 Task: Look for space in Spárti, Greece from 7th July, 2023 to 15th July, 2023 for 6 adults in price range Rs.15000 to Rs.20000. Place can be entire place with 3 bedrooms having 3 beds and 3 bathrooms. Property type can be house, flat, hotel. Amenities needed are: washing machine. Booking option can be shelf check-in. Required host language is English.
Action: Mouse moved to (506, 69)
Screenshot: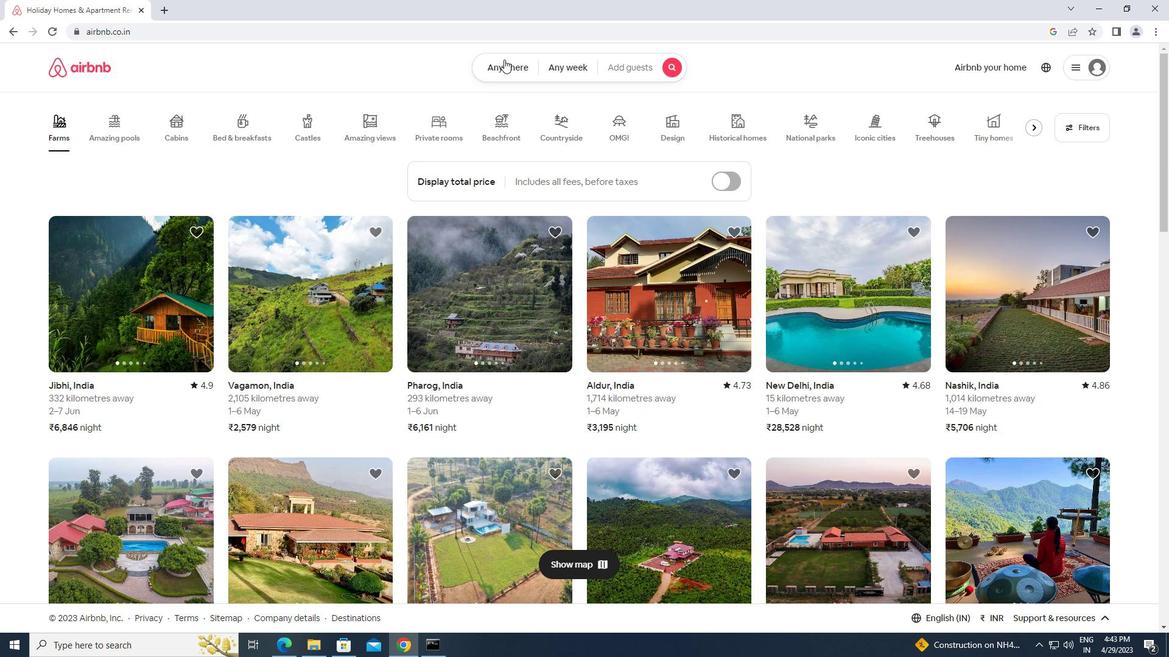 
Action: Mouse pressed left at (506, 69)
Screenshot: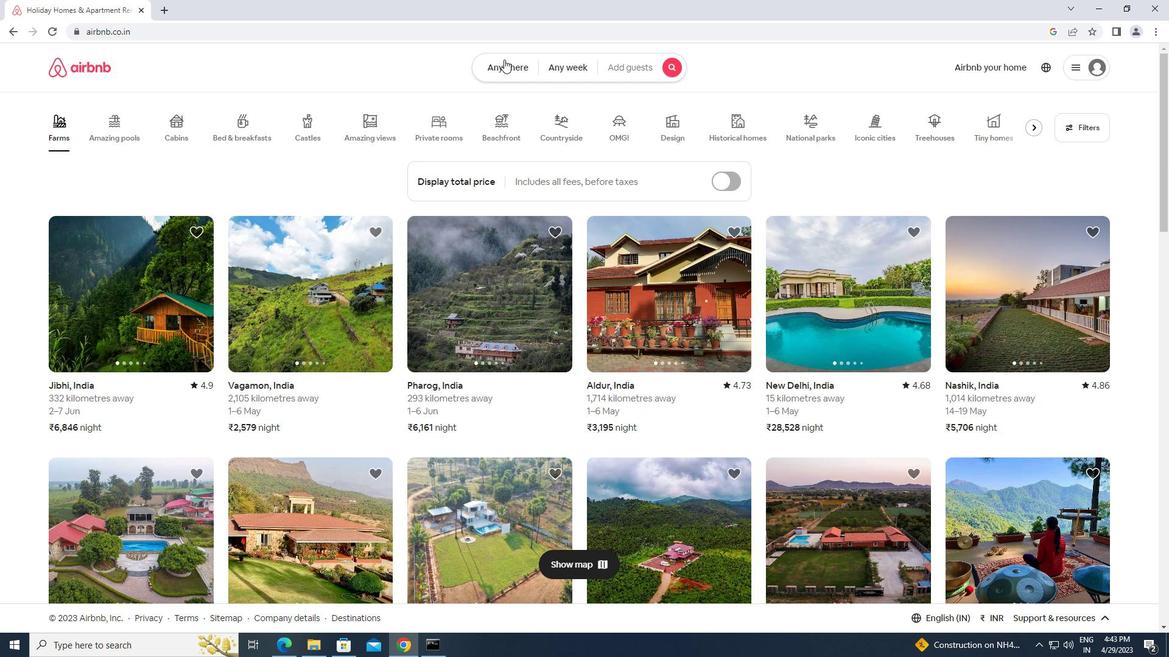 
Action: Mouse moved to (418, 110)
Screenshot: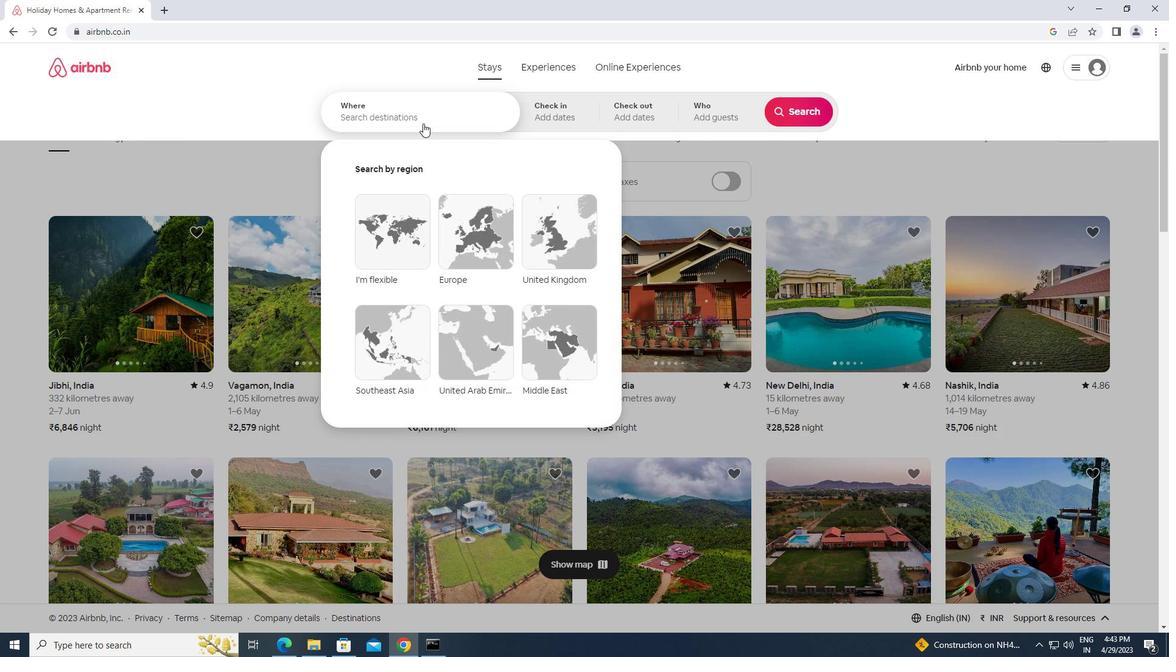 
Action: Mouse pressed left at (418, 110)
Screenshot: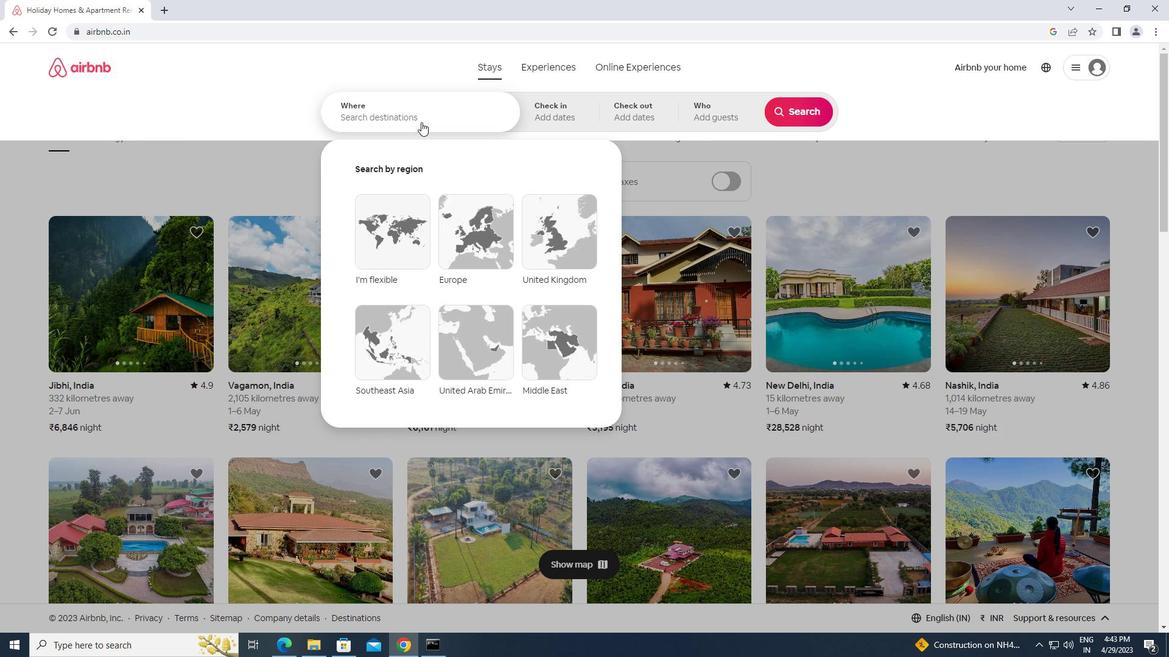 
Action: Key pressed <Key.caps_lock>s<Key.caps_lock>parti,<Key.space><Key.caps_lock>g<Key.caps_lock>reece<Key.enter>
Screenshot: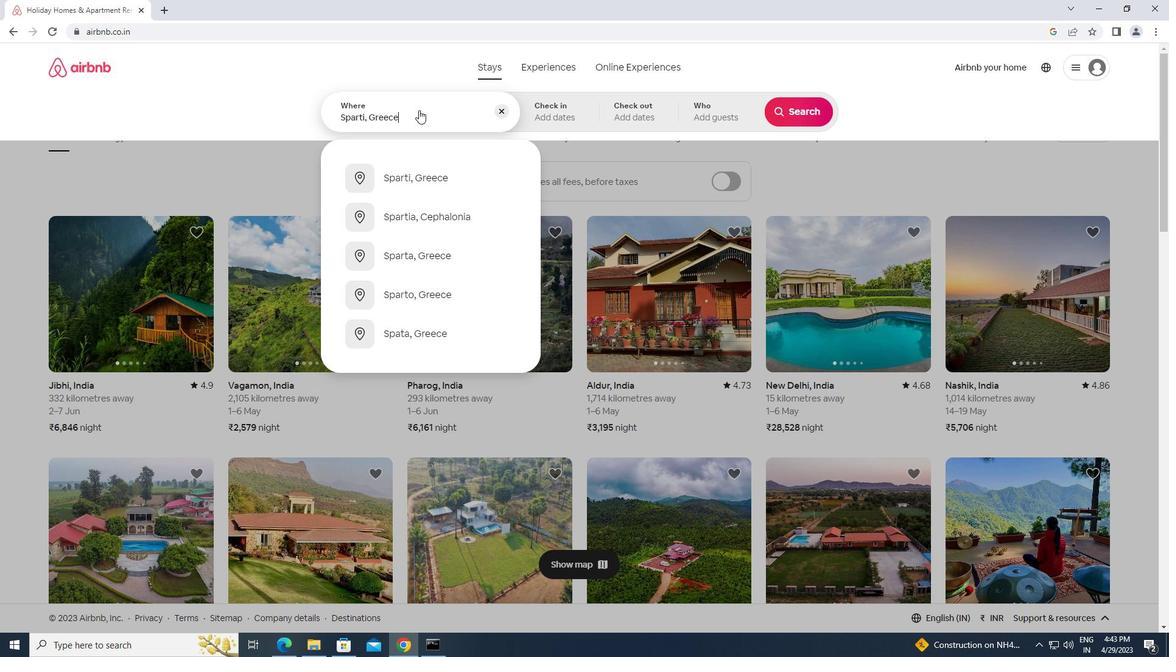 
Action: Mouse moved to (794, 211)
Screenshot: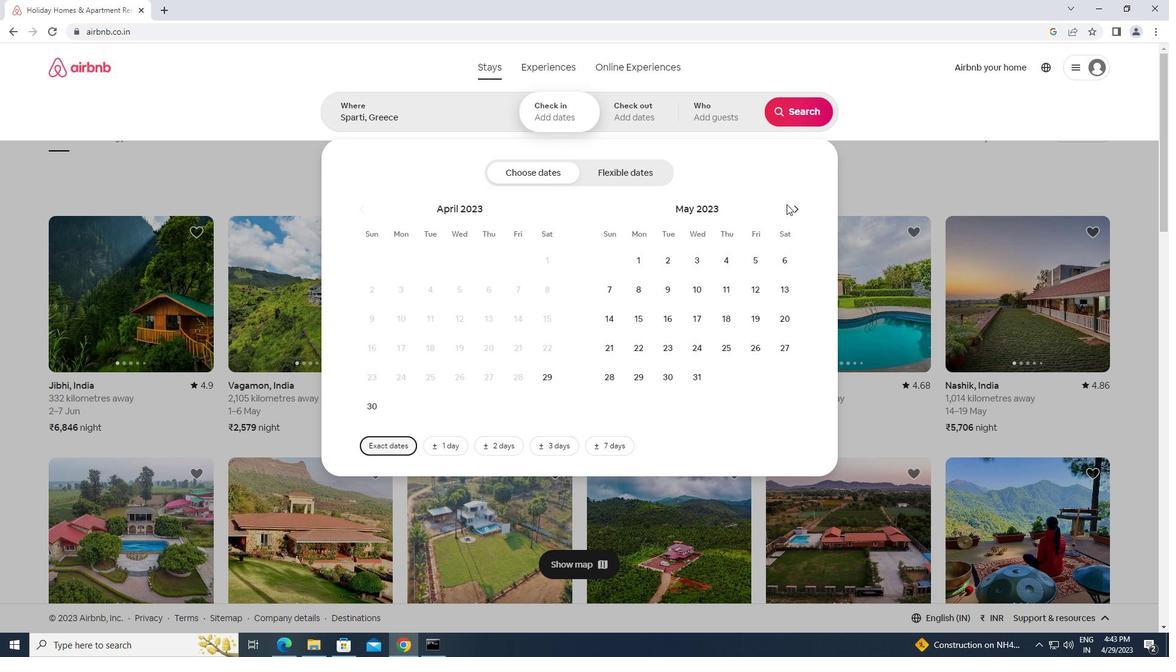 
Action: Mouse pressed left at (794, 211)
Screenshot: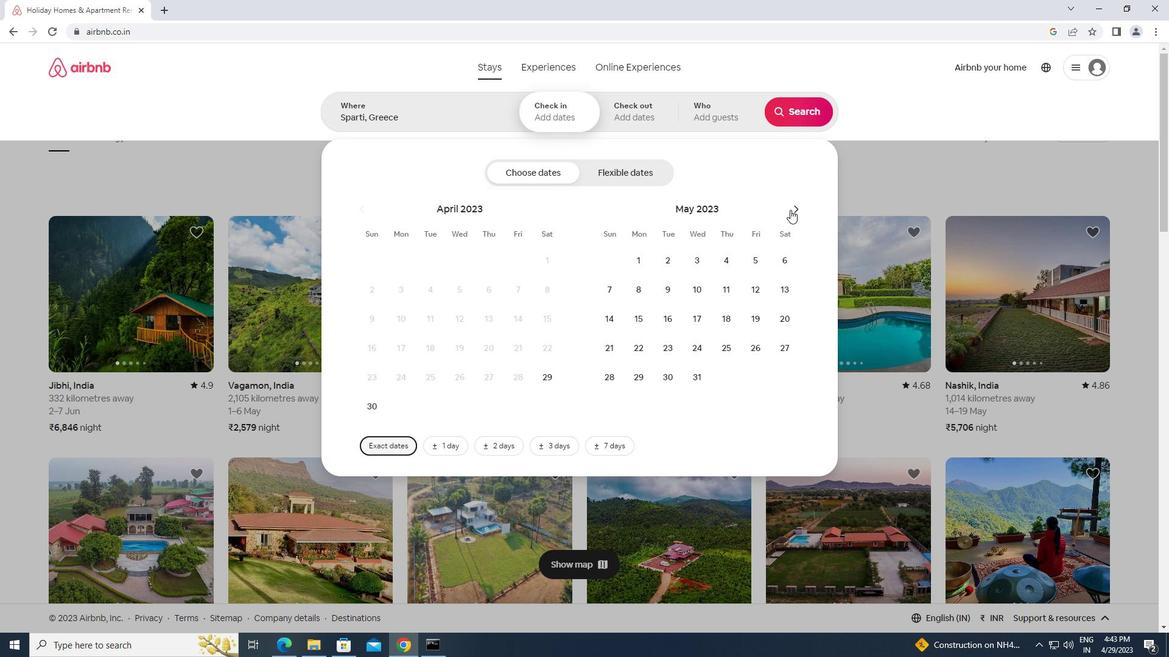 
Action: Mouse pressed left at (794, 211)
Screenshot: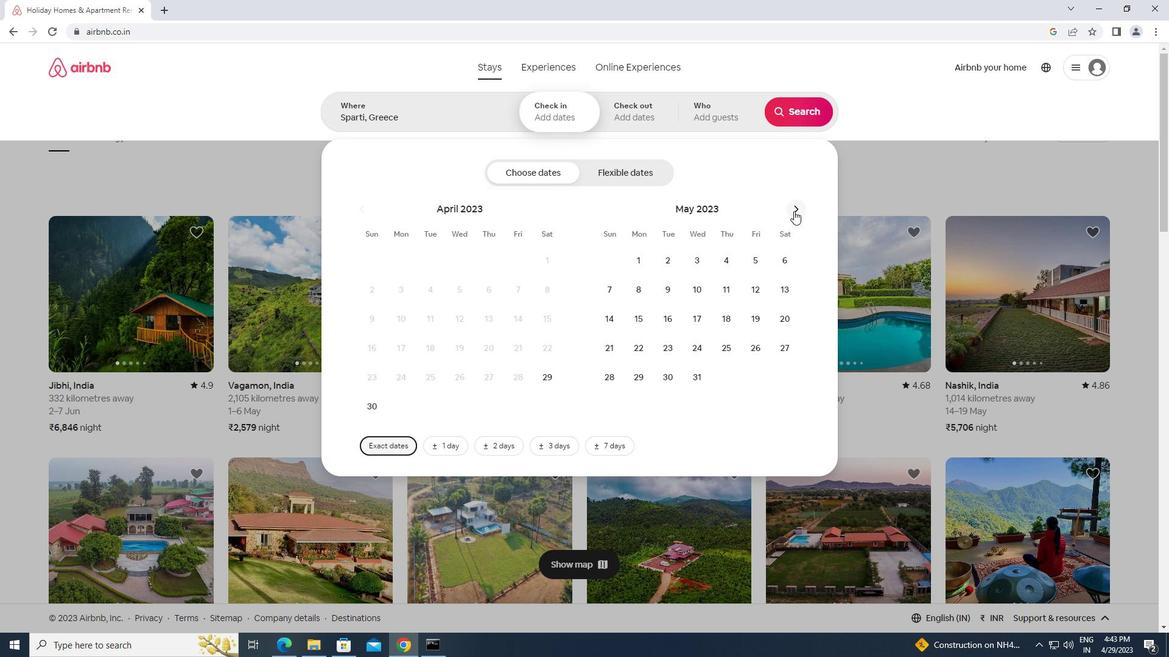 
Action: Mouse pressed left at (794, 211)
Screenshot: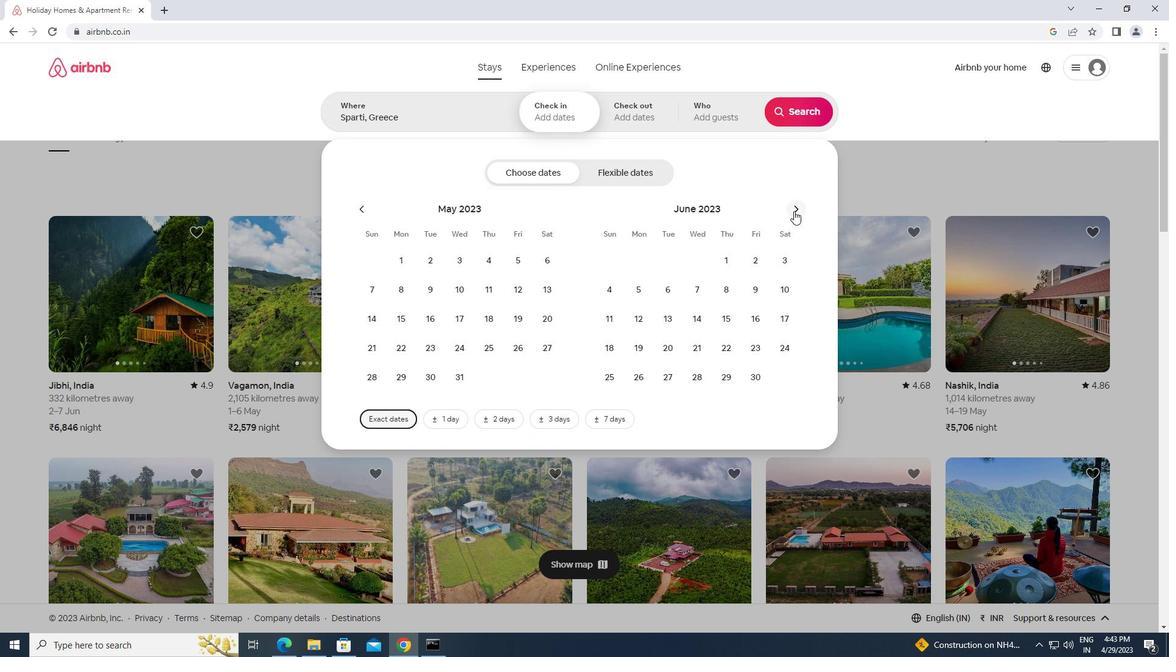 
Action: Mouse moved to (746, 291)
Screenshot: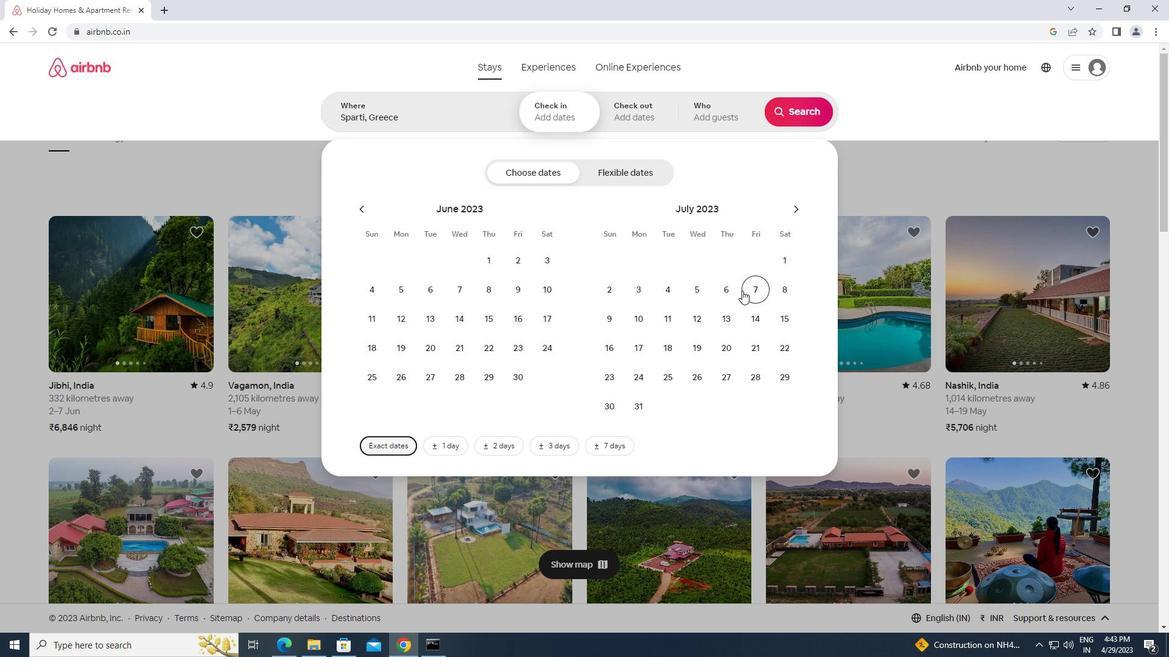 
Action: Mouse pressed left at (746, 291)
Screenshot: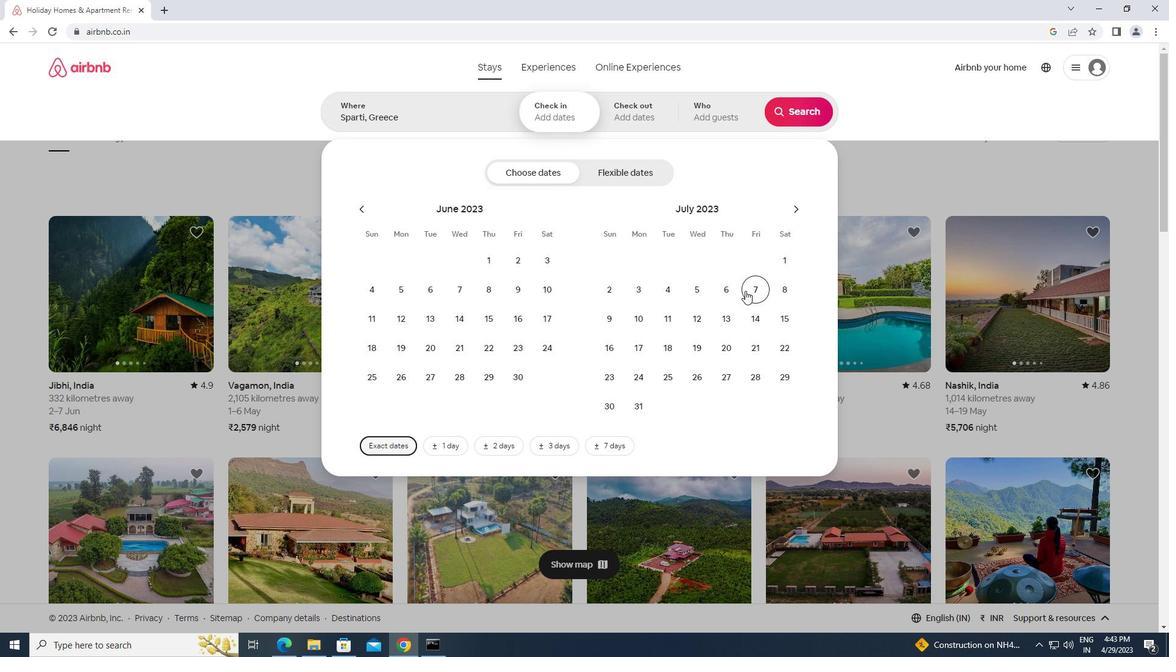 
Action: Mouse moved to (783, 320)
Screenshot: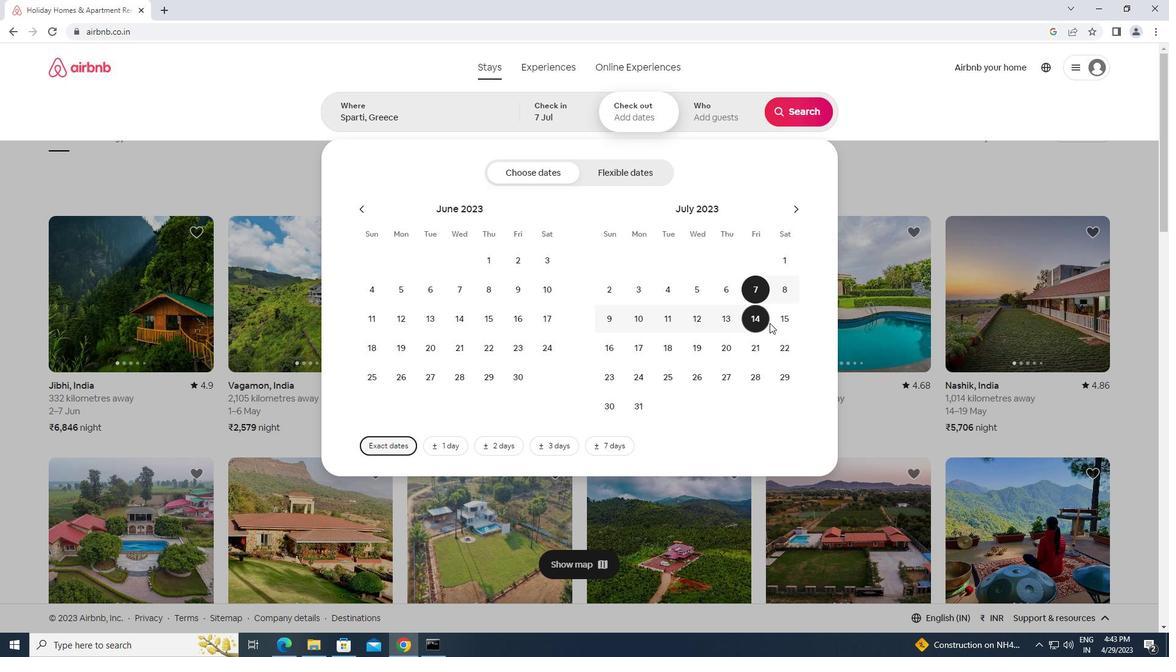 
Action: Mouse pressed left at (783, 320)
Screenshot: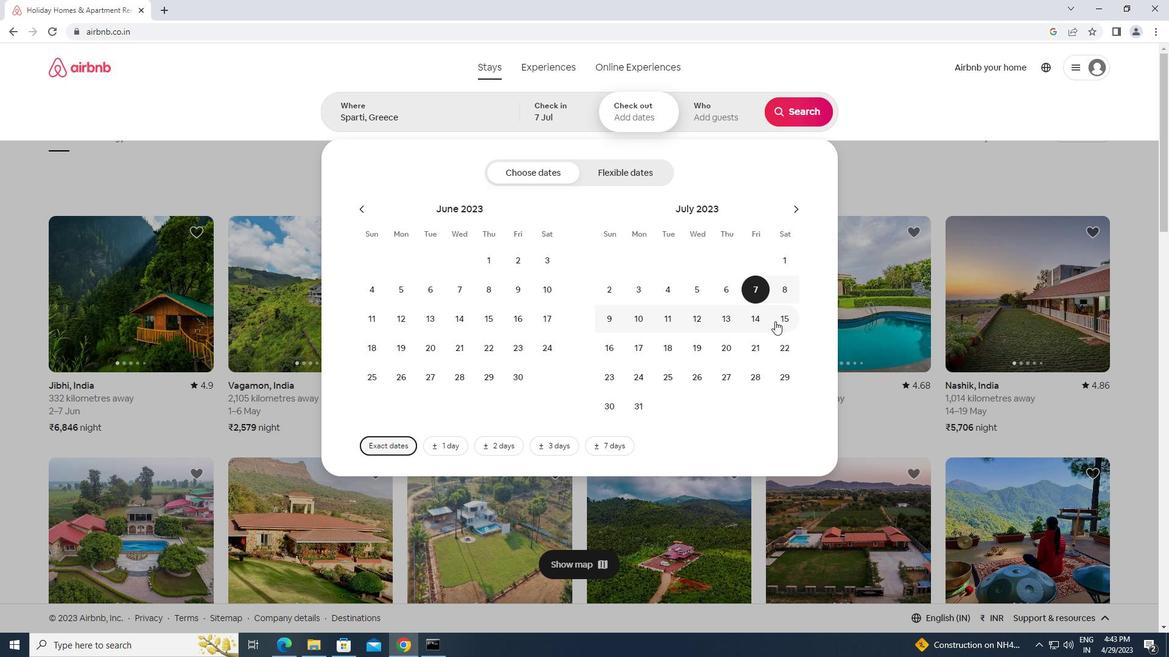 
Action: Mouse moved to (725, 115)
Screenshot: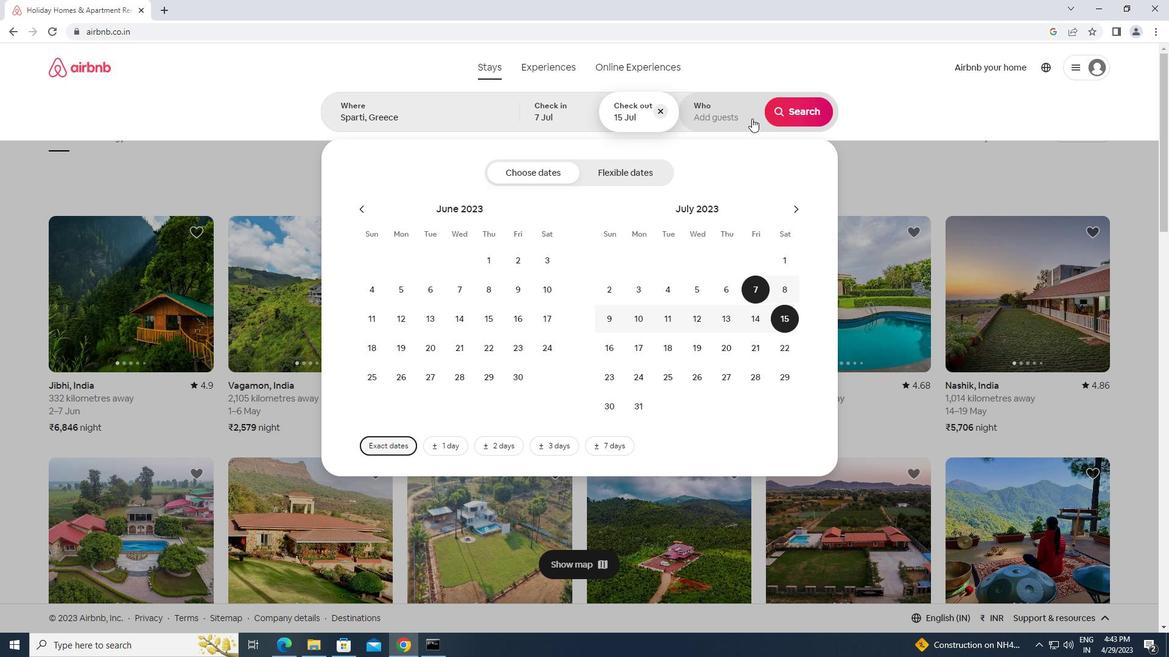 
Action: Mouse pressed left at (725, 115)
Screenshot: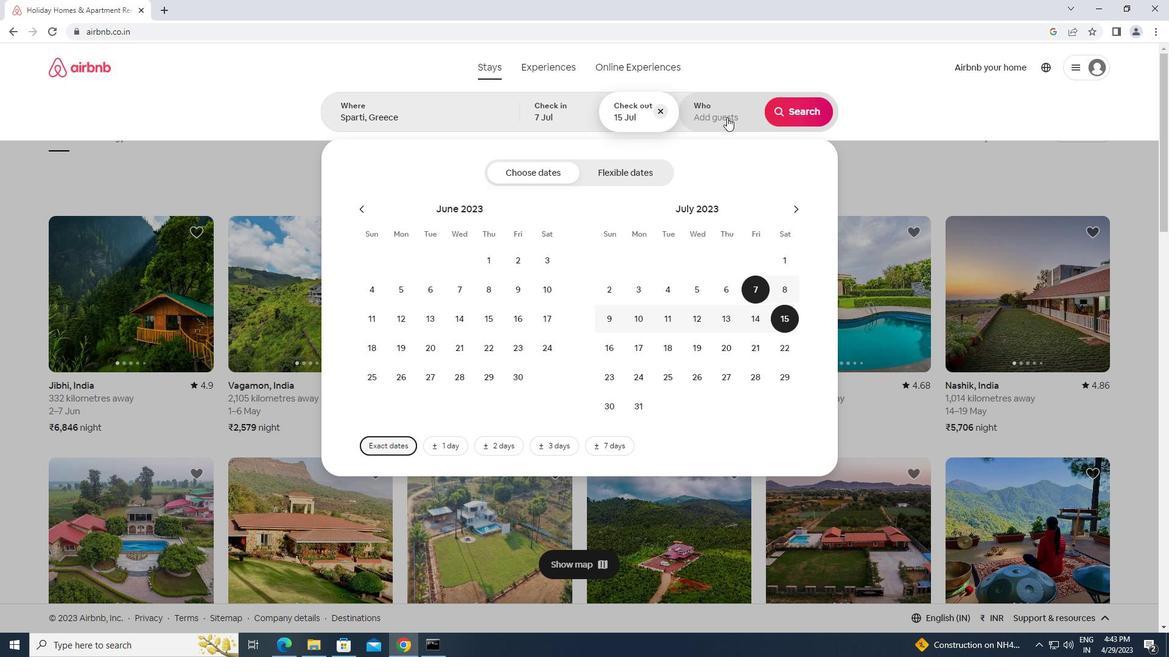 
Action: Mouse moved to (805, 174)
Screenshot: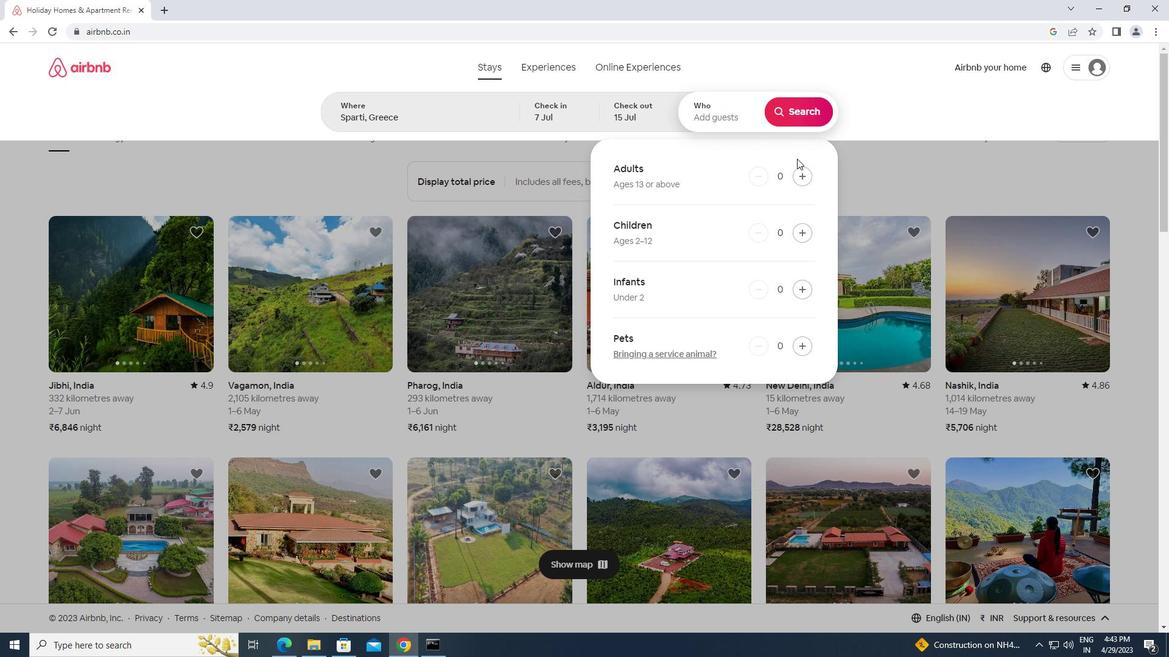 
Action: Mouse pressed left at (805, 174)
Screenshot: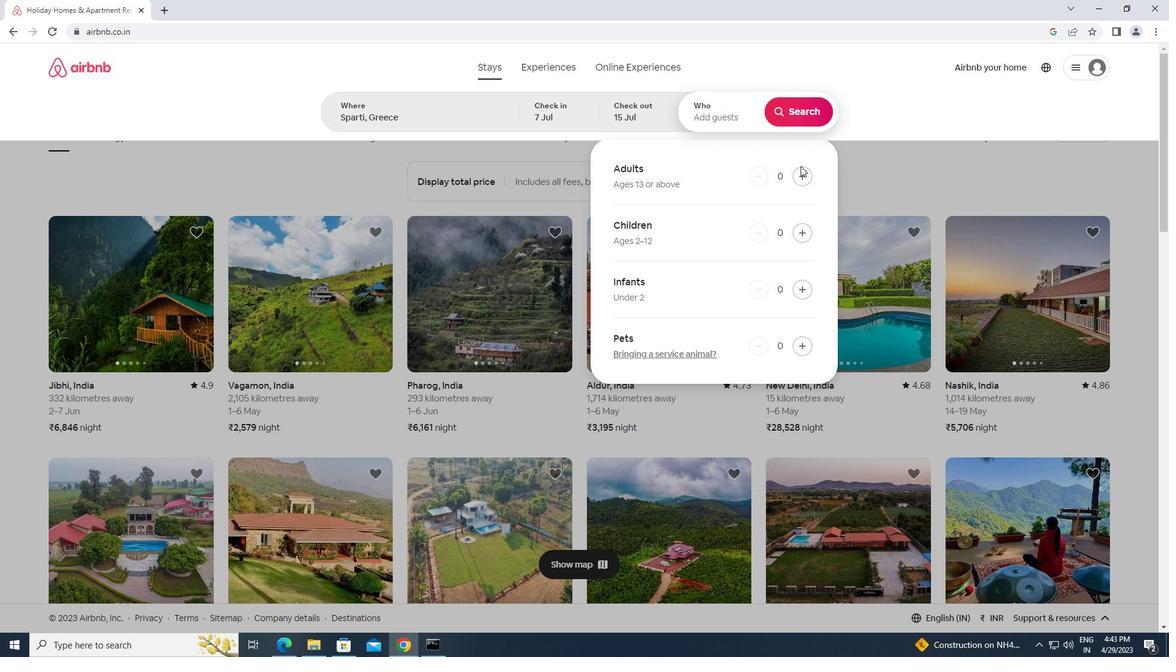 
Action: Mouse pressed left at (805, 174)
Screenshot: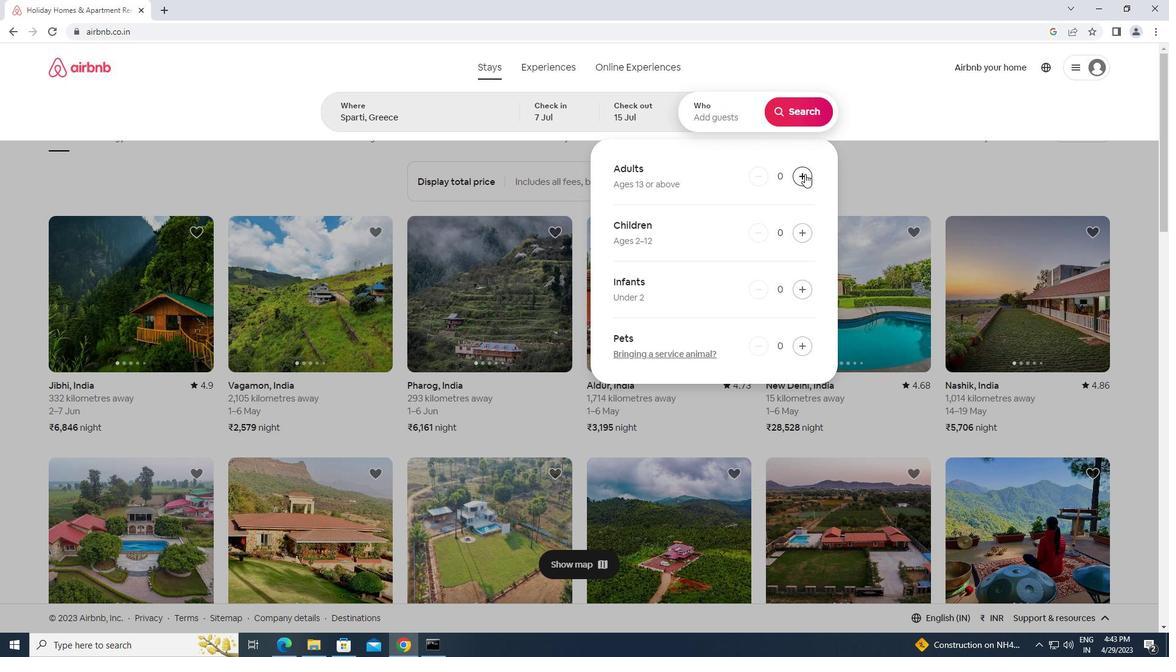 
Action: Mouse pressed left at (805, 174)
Screenshot: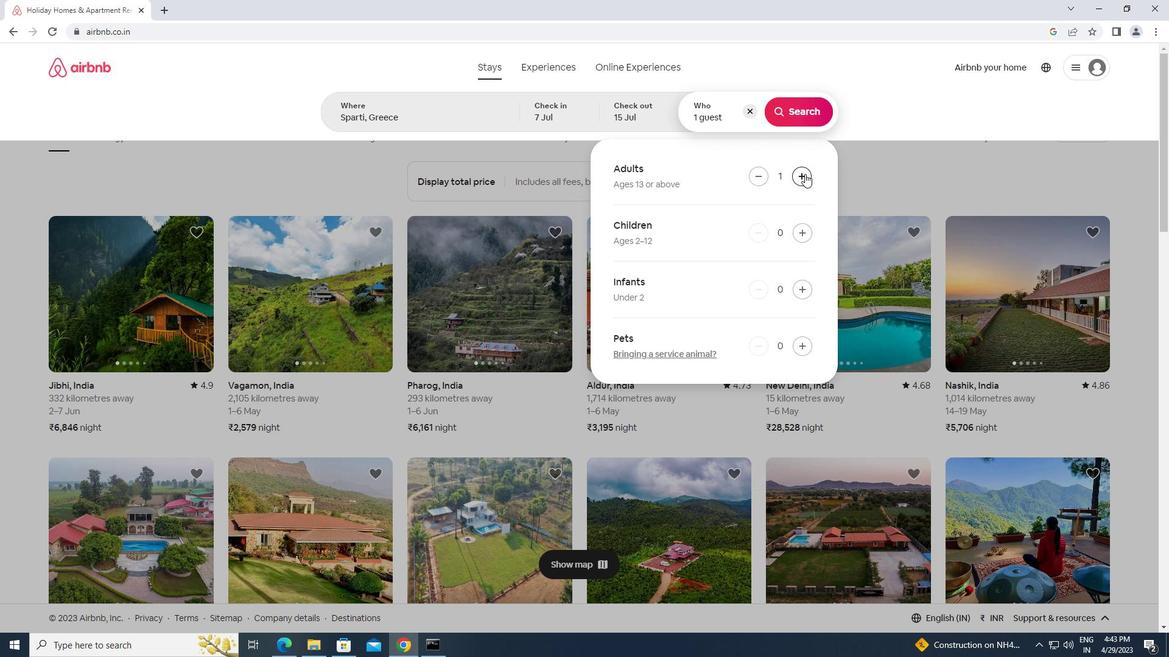 
Action: Mouse pressed left at (805, 174)
Screenshot: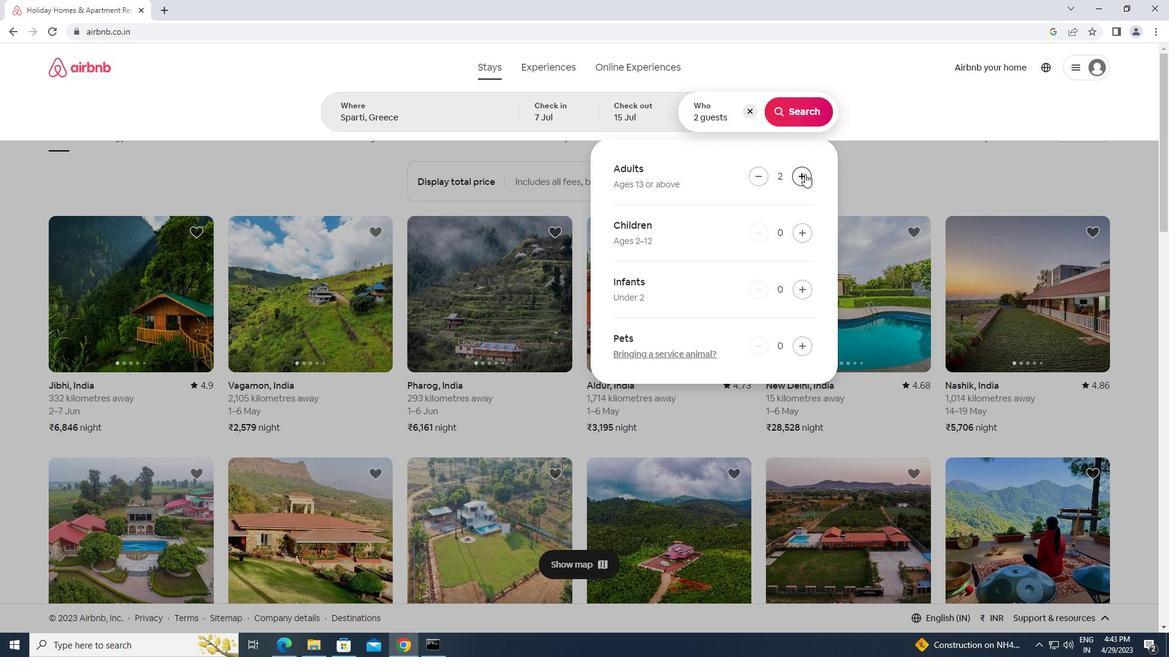 
Action: Mouse pressed left at (805, 174)
Screenshot: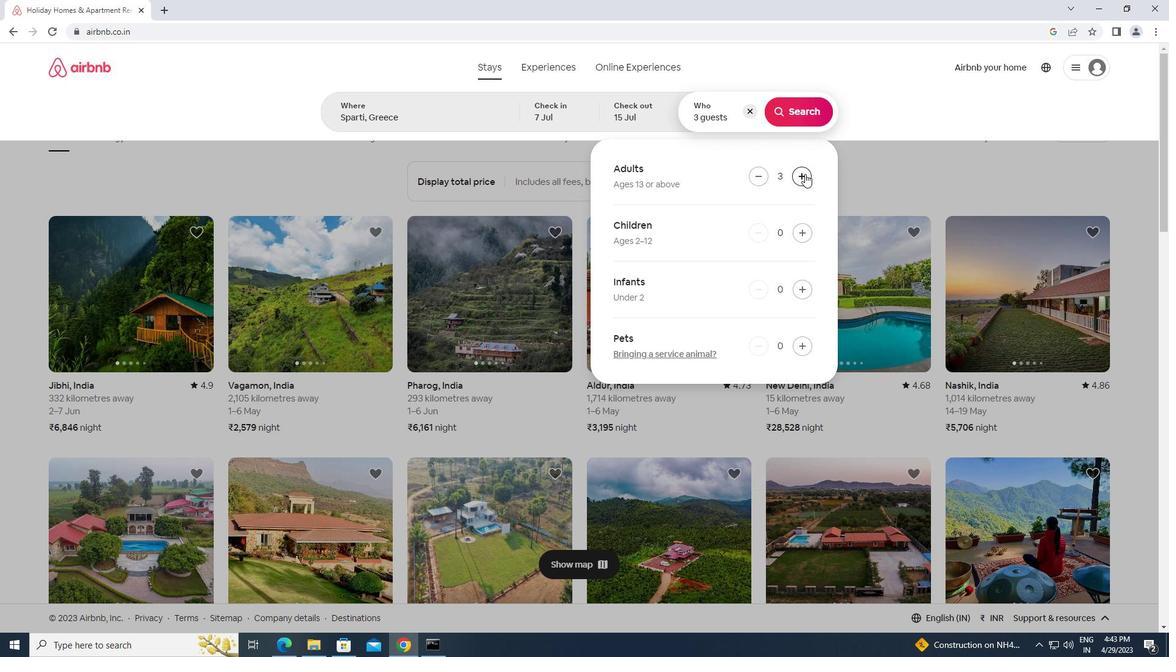 
Action: Mouse pressed left at (805, 174)
Screenshot: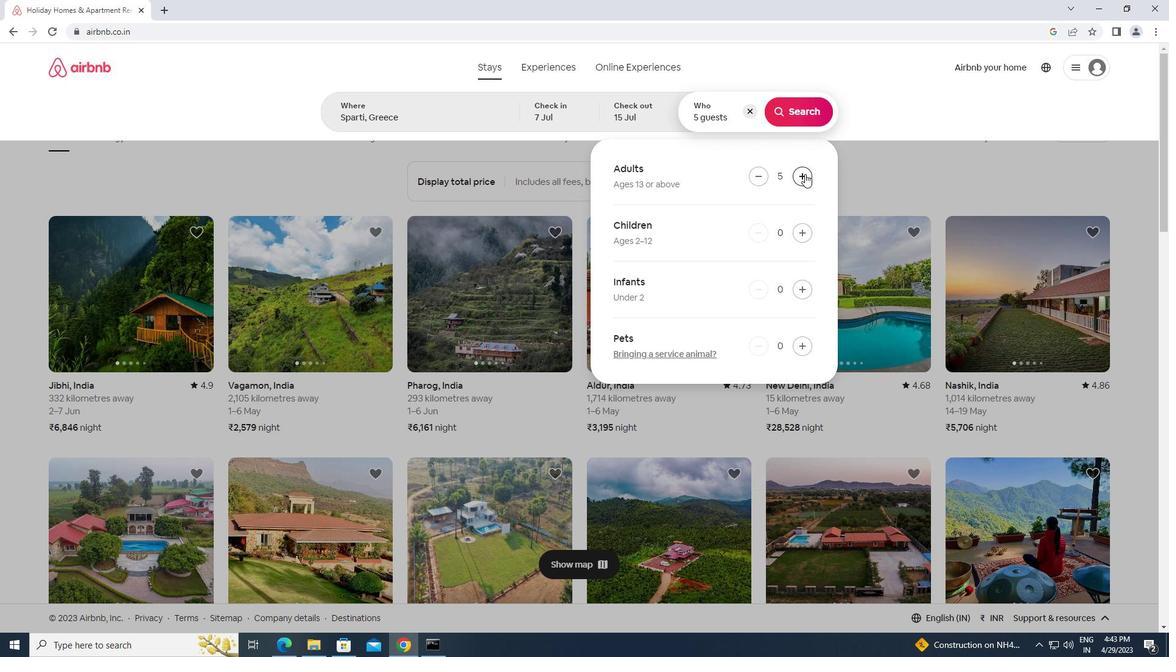 
Action: Mouse moved to (803, 119)
Screenshot: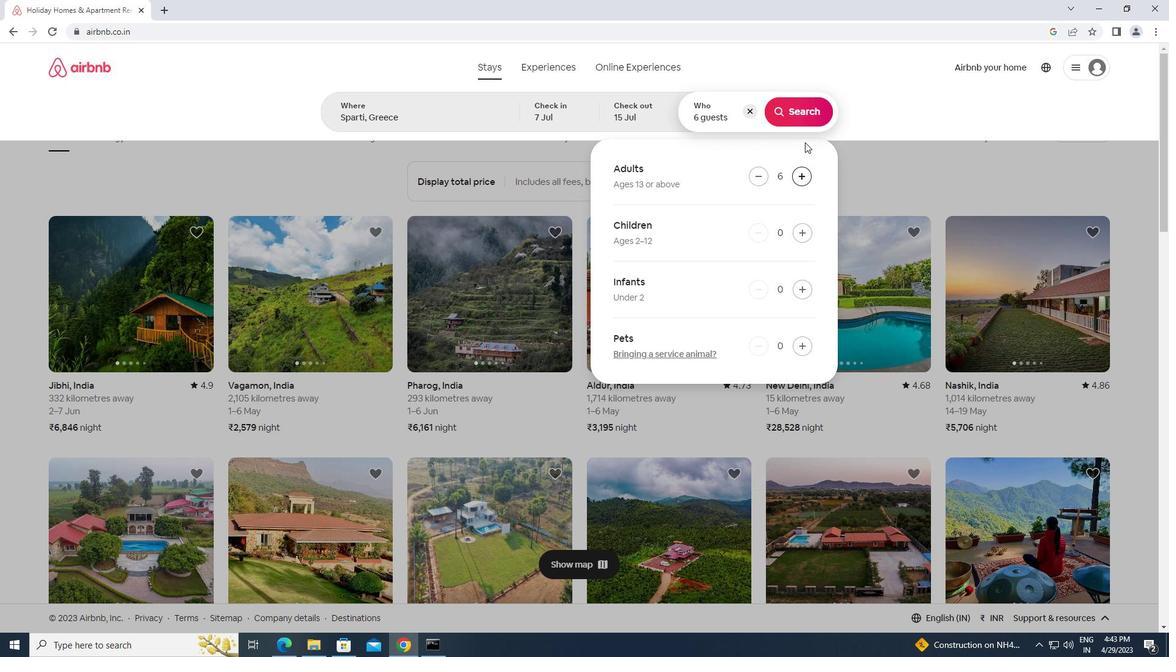 
Action: Mouse pressed left at (803, 119)
Screenshot: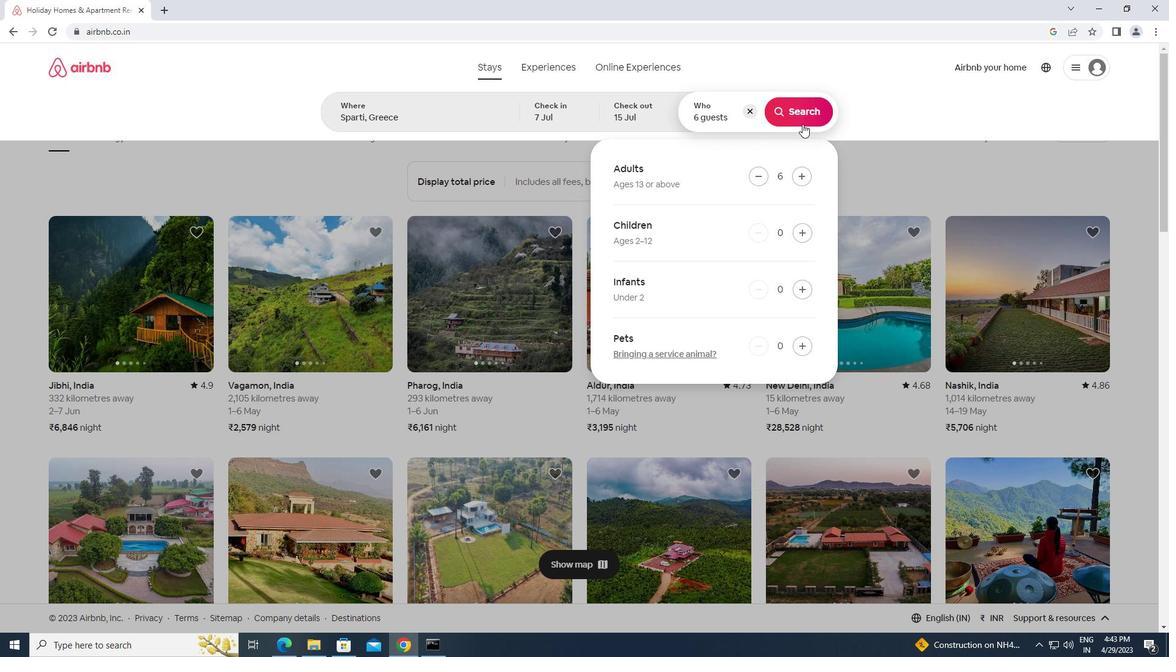 
Action: Mouse moved to (1109, 104)
Screenshot: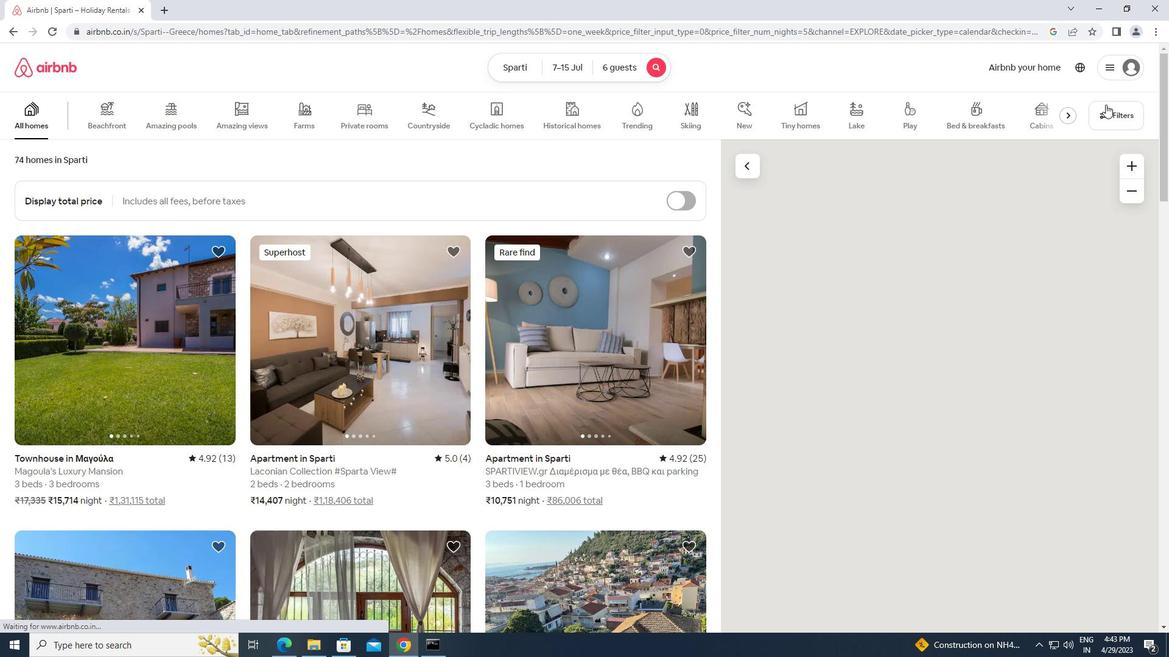 
Action: Mouse pressed left at (1109, 104)
Screenshot: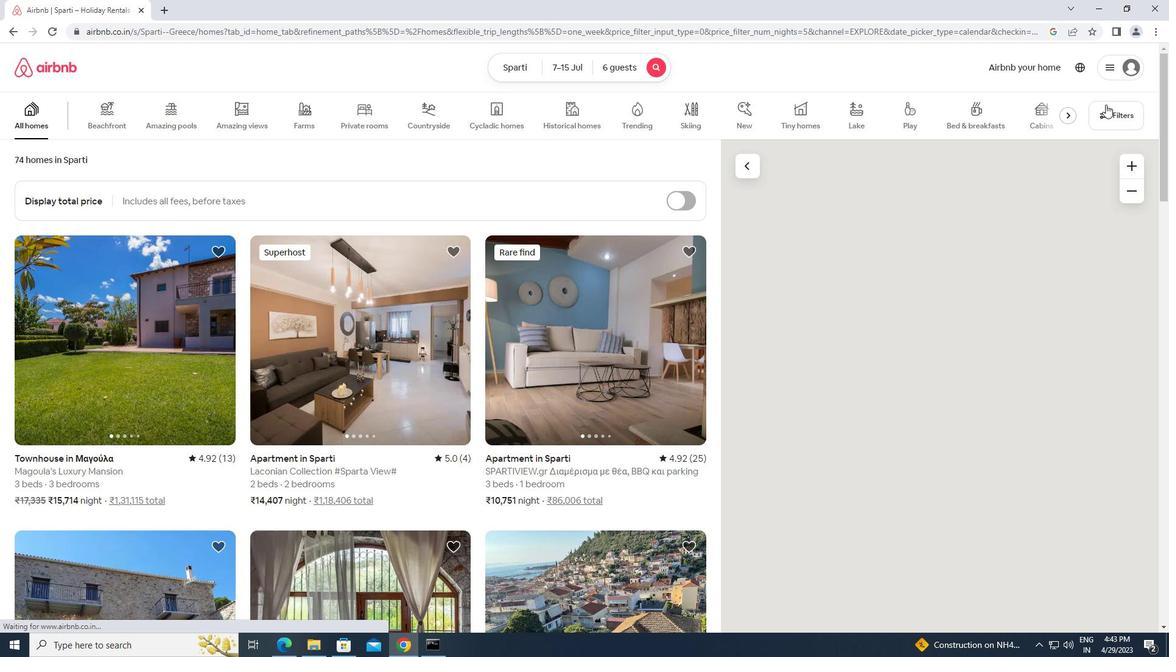 
Action: Mouse moved to (428, 265)
Screenshot: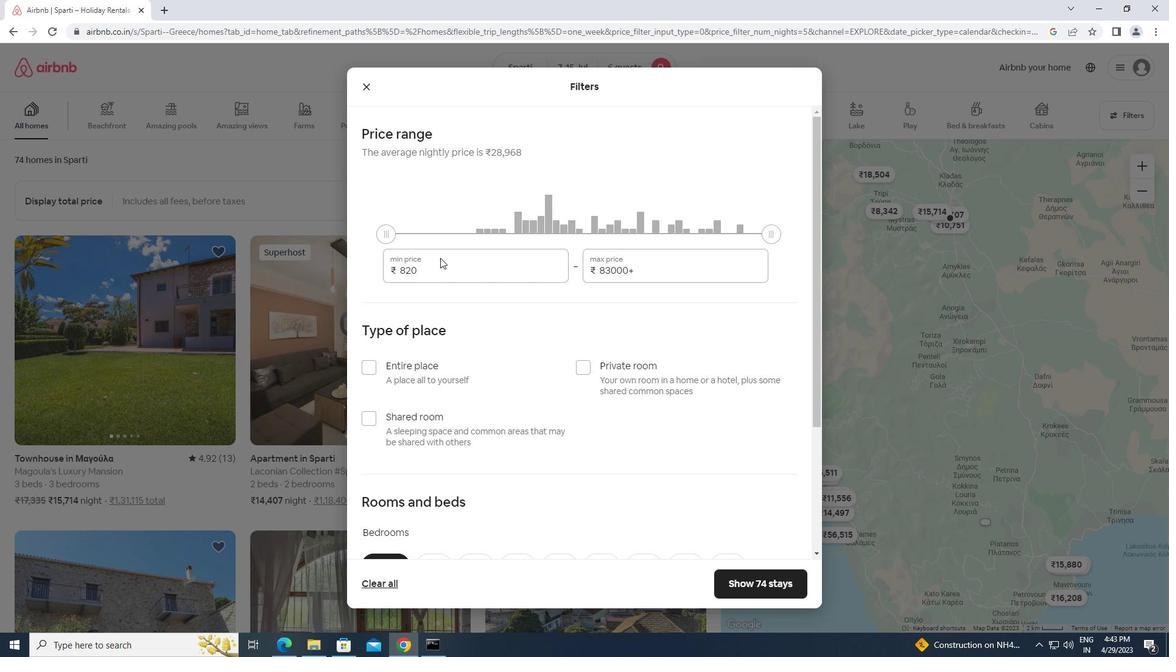 
Action: Mouse pressed left at (428, 265)
Screenshot: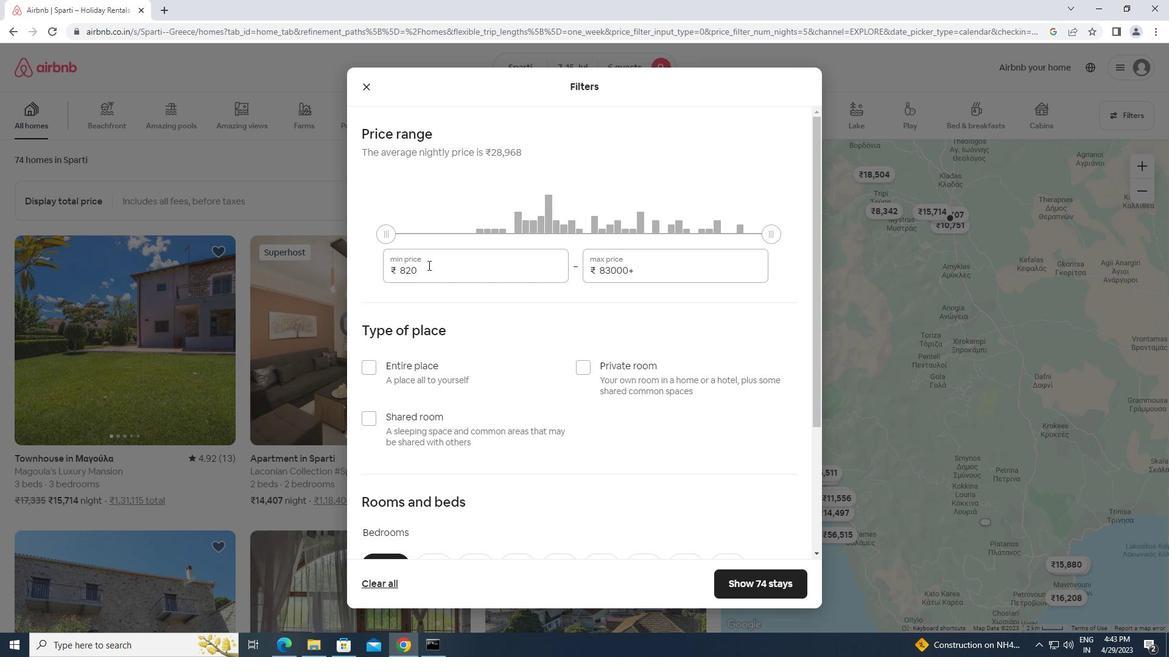 
Action: Mouse moved to (383, 270)
Screenshot: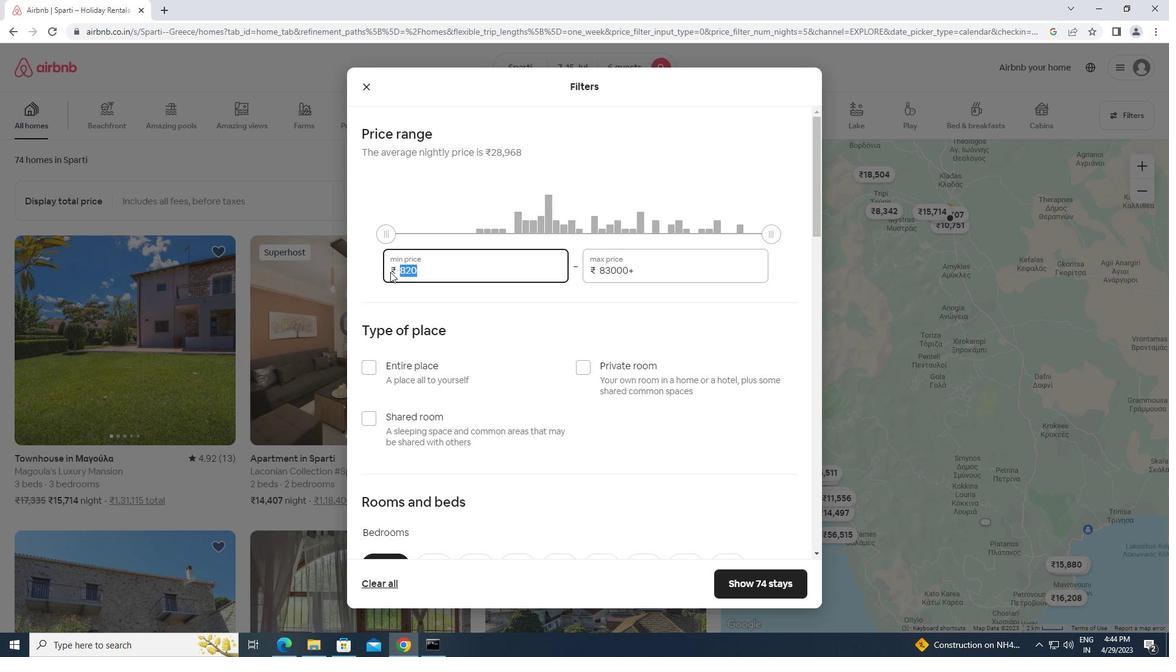 
Action: Key pressed 1500<Key.backspace><Key.backspace><Key.backspace><Key.backspace><Key.backspace><Key.backspace><Key.backspace><Key.backspace><Key.backspace><Key.backspace><Key.backspace><Key.backspace><Key.backspace><Key.backspace>15000<Key.tab><Key.backspace><Key.backspace><Key.backspace><Key.backspace><Key.backspace><Key.backspace><Key.backspace><Key.backspace><Key.backspace><Key.backspace><Key.backspace><Key.backspace><Key.backspace><Key.backspace><Key.backspace><Key.backspace><Key.backspace><Key.backspace><Key.backspace><Key.backspace>20000
Screenshot: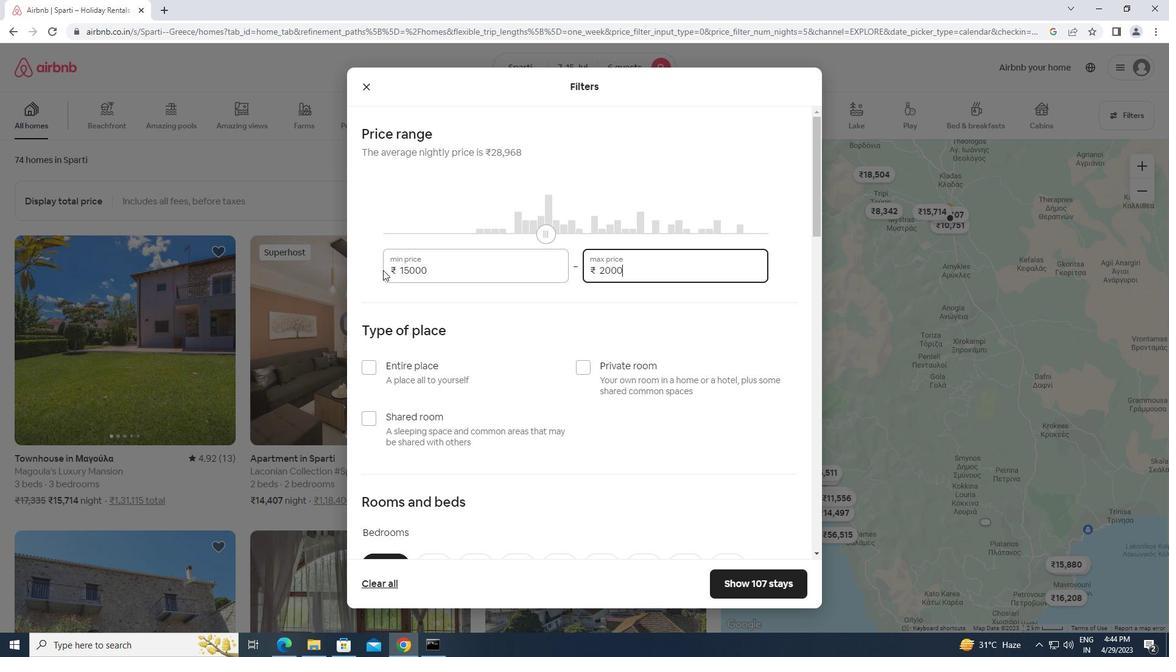 
Action: Mouse moved to (367, 364)
Screenshot: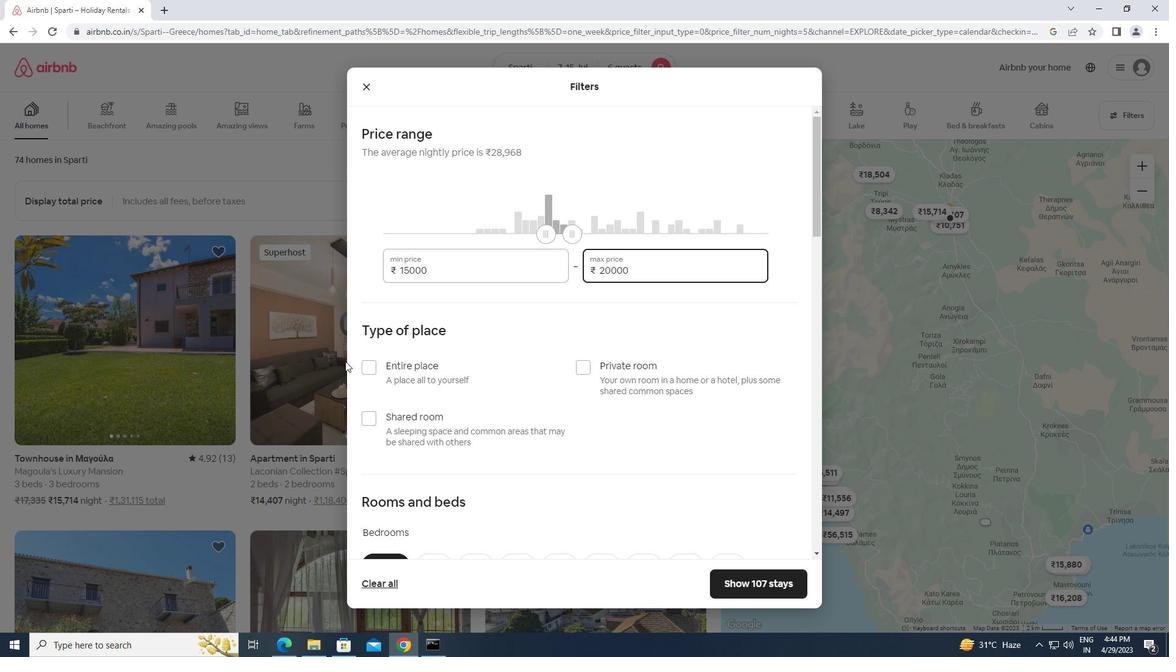 
Action: Mouse pressed left at (367, 364)
Screenshot: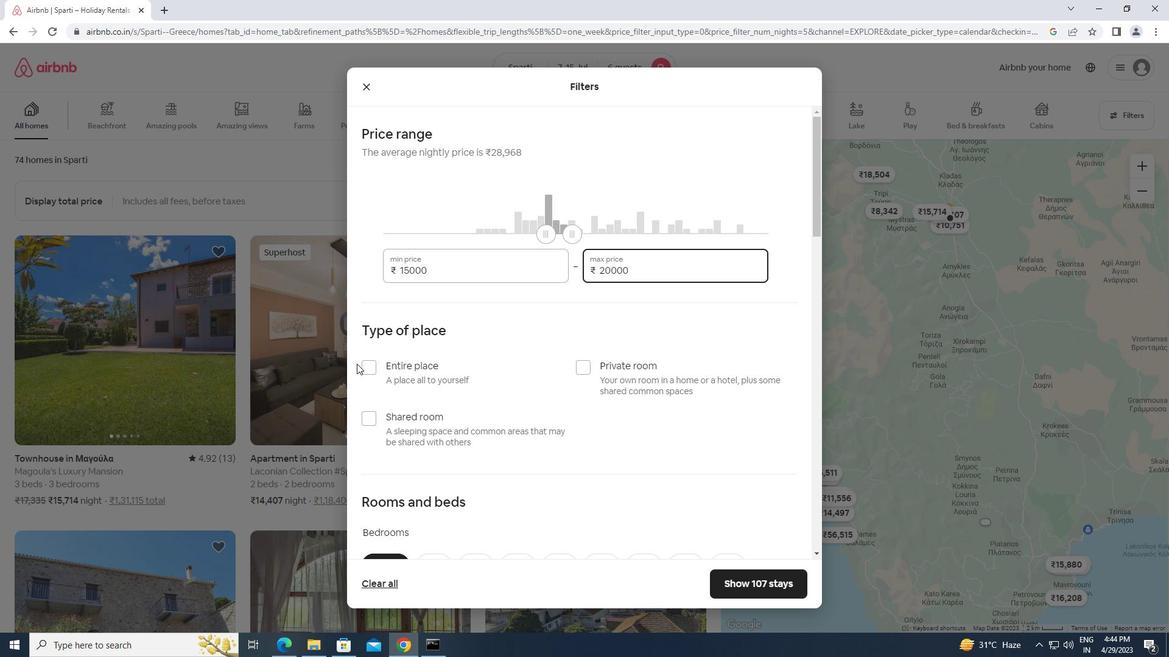 
Action: Mouse moved to (369, 364)
Screenshot: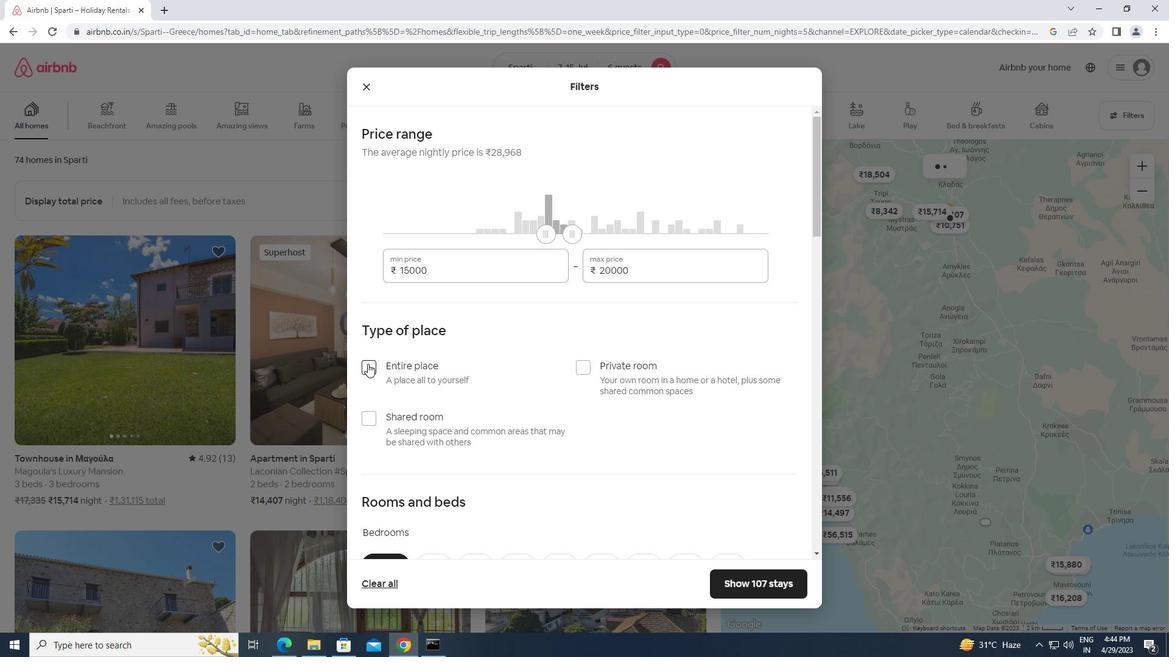 
Action: Mouse scrolled (369, 363) with delta (0, 0)
Screenshot: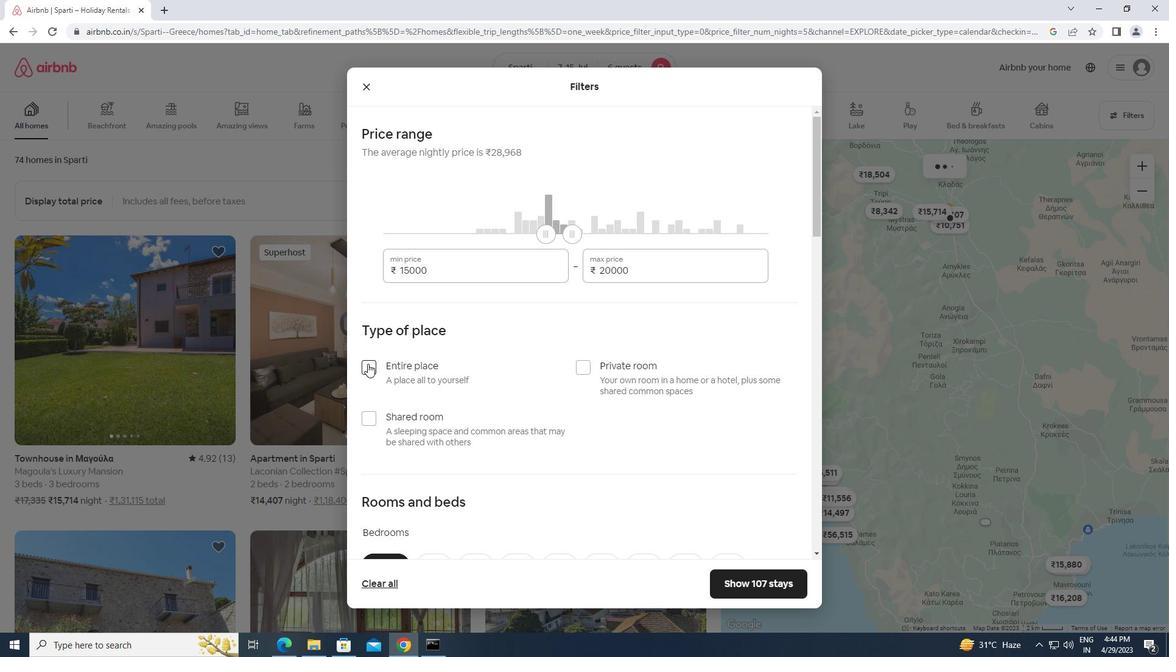 
Action: Mouse scrolled (369, 363) with delta (0, 0)
Screenshot: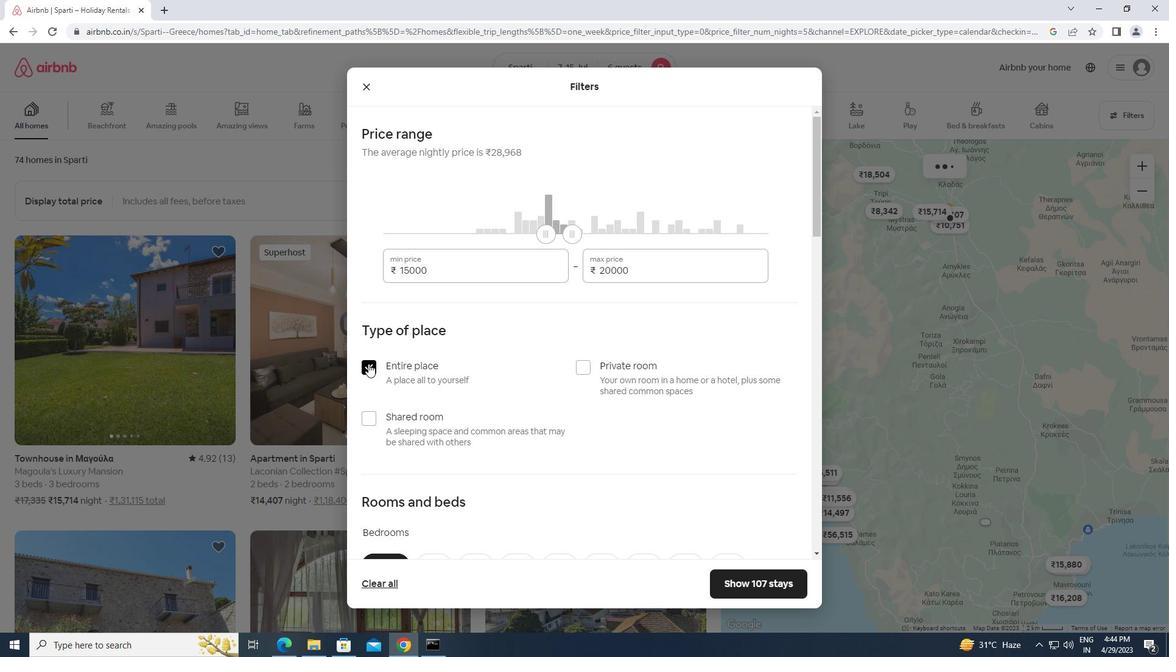 
Action: Mouse scrolled (369, 363) with delta (0, 0)
Screenshot: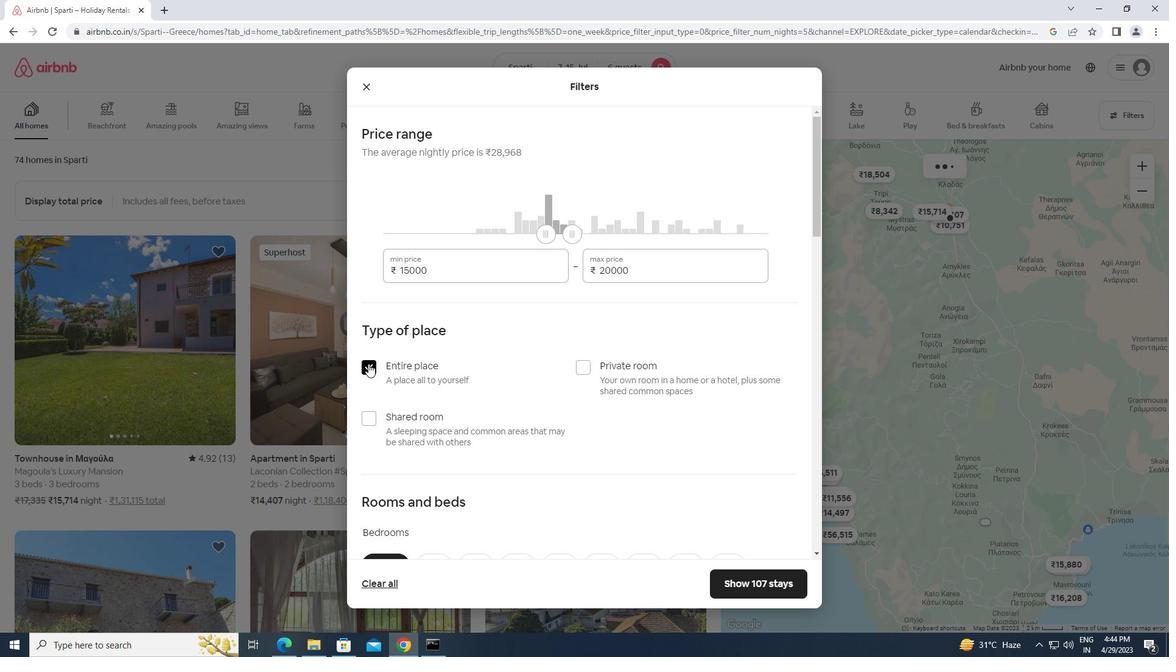 
Action: Mouse moved to (509, 378)
Screenshot: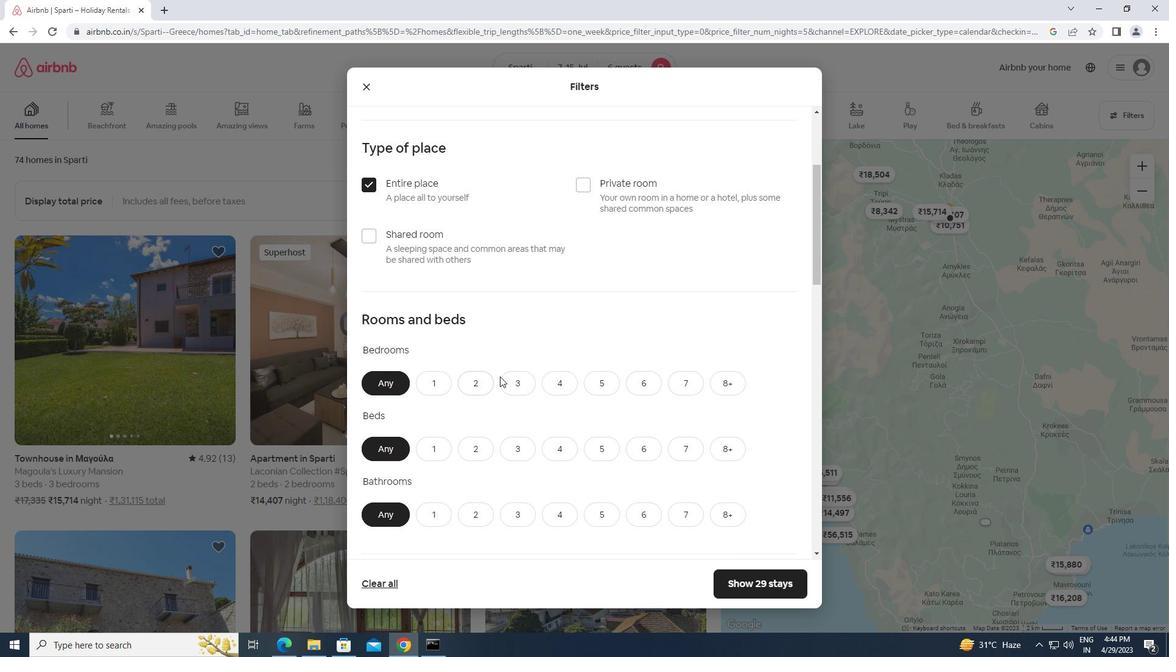 
Action: Mouse pressed left at (509, 378)
Screenshot: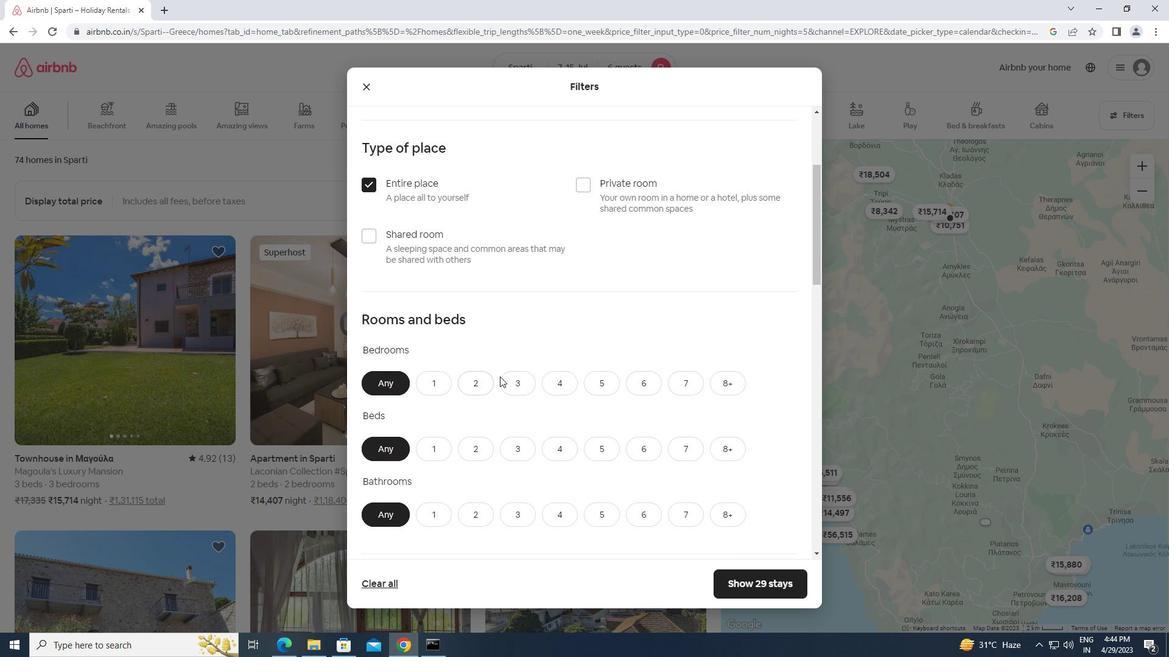 
Action: Mouse moved to (518, 454)
Screenshot: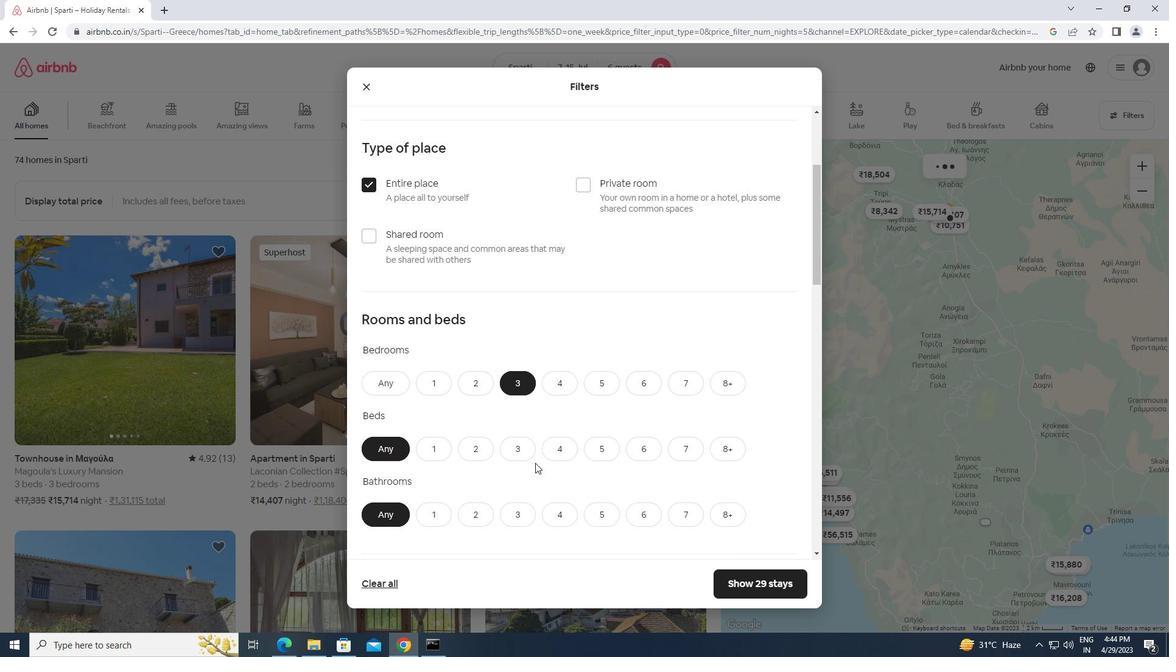 
Action: Mouse pressed left at (518, 454)
Screenshot: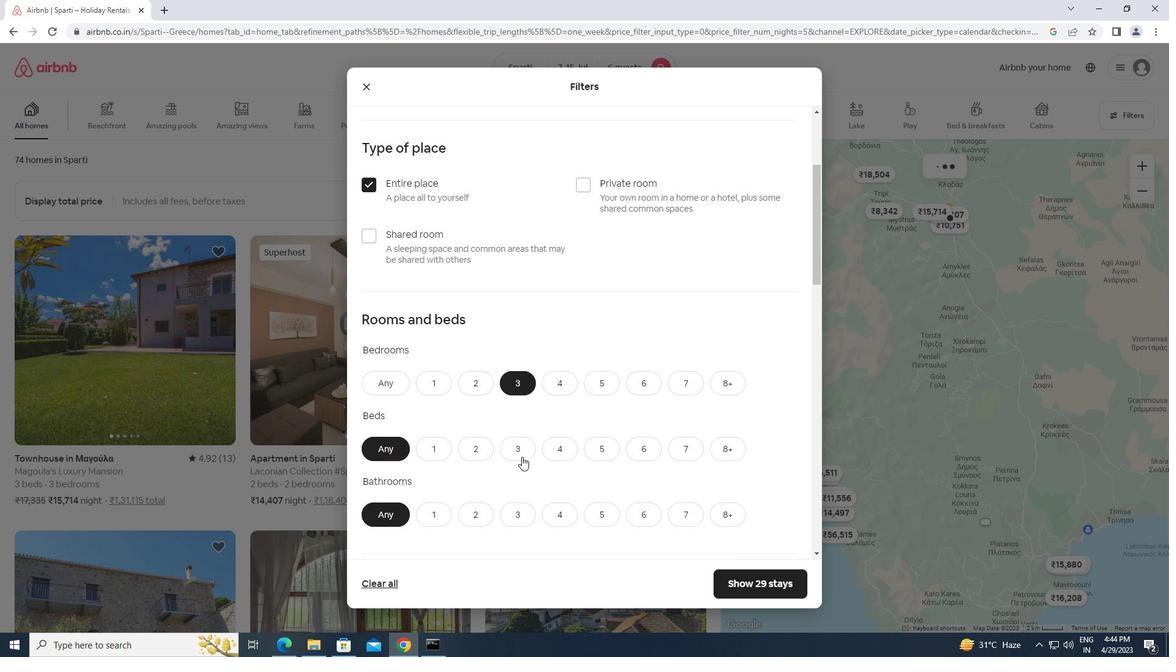 
Action: Mouse moved to (519, 512)
Screenshot: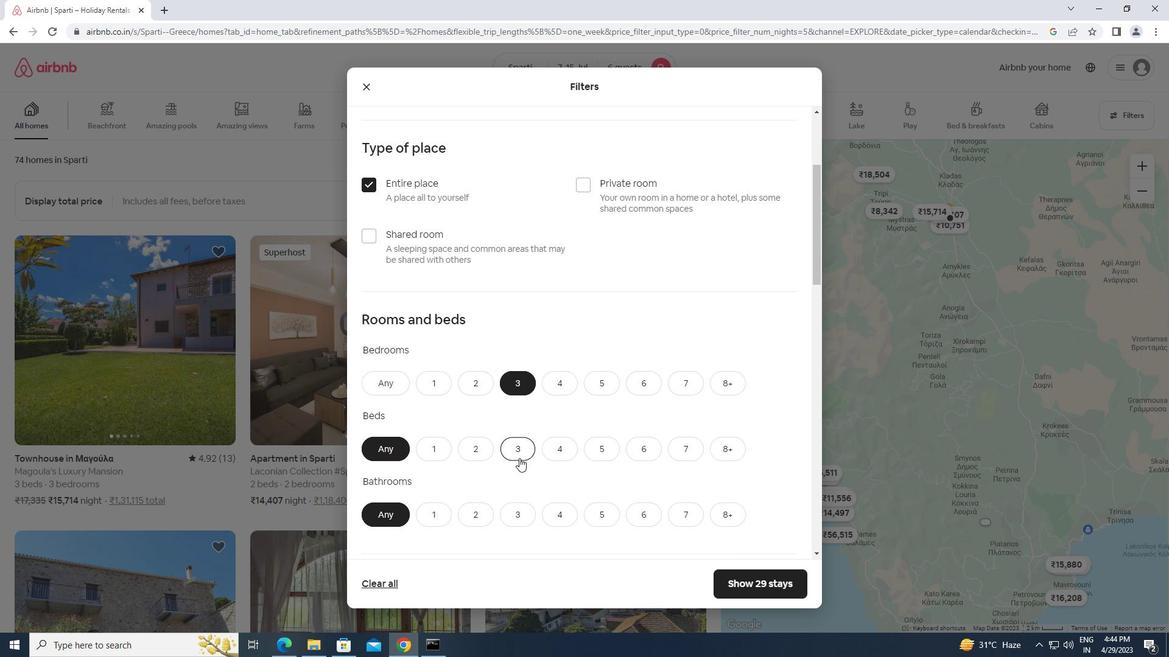 
Action: Mouse pressed left at (519, 512)
Screenshot: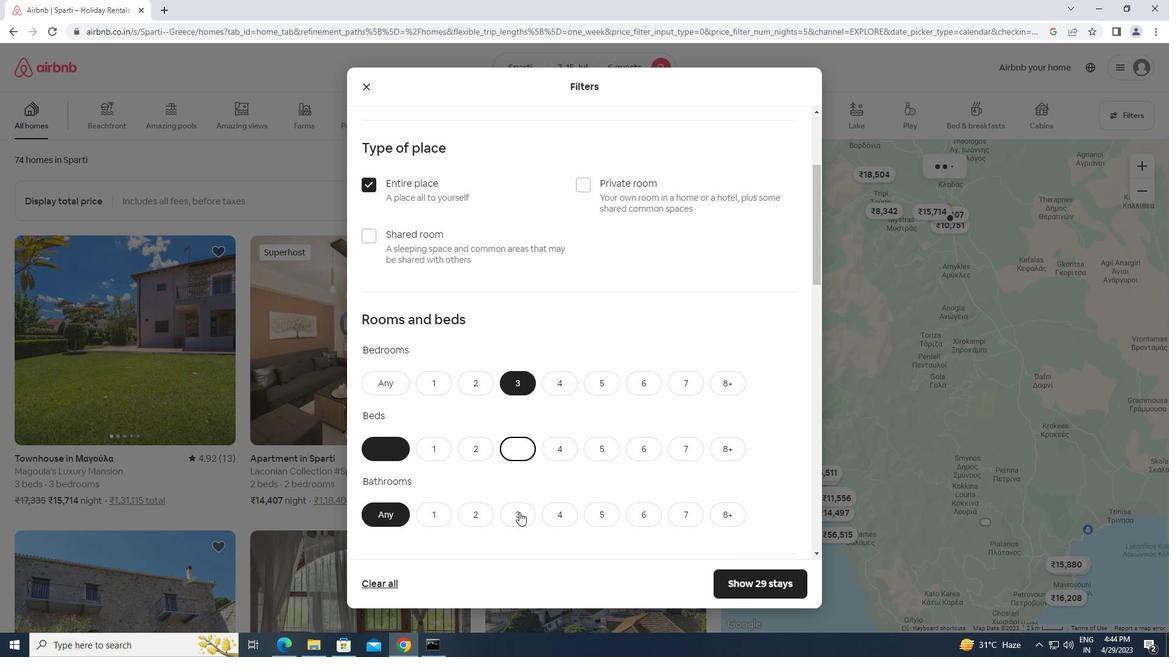 
Action: Mouse moved to (522, 510)
Screenshot: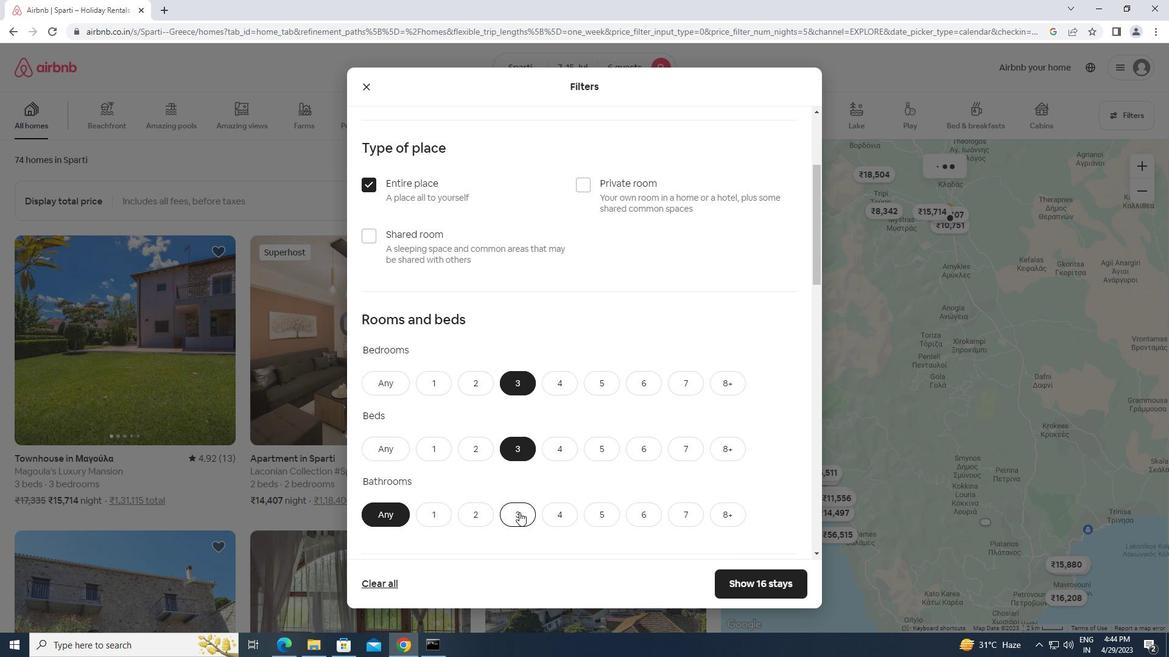 
Action: Mouse scrolled (522, 510) with delta (0, 0)
Screenshot: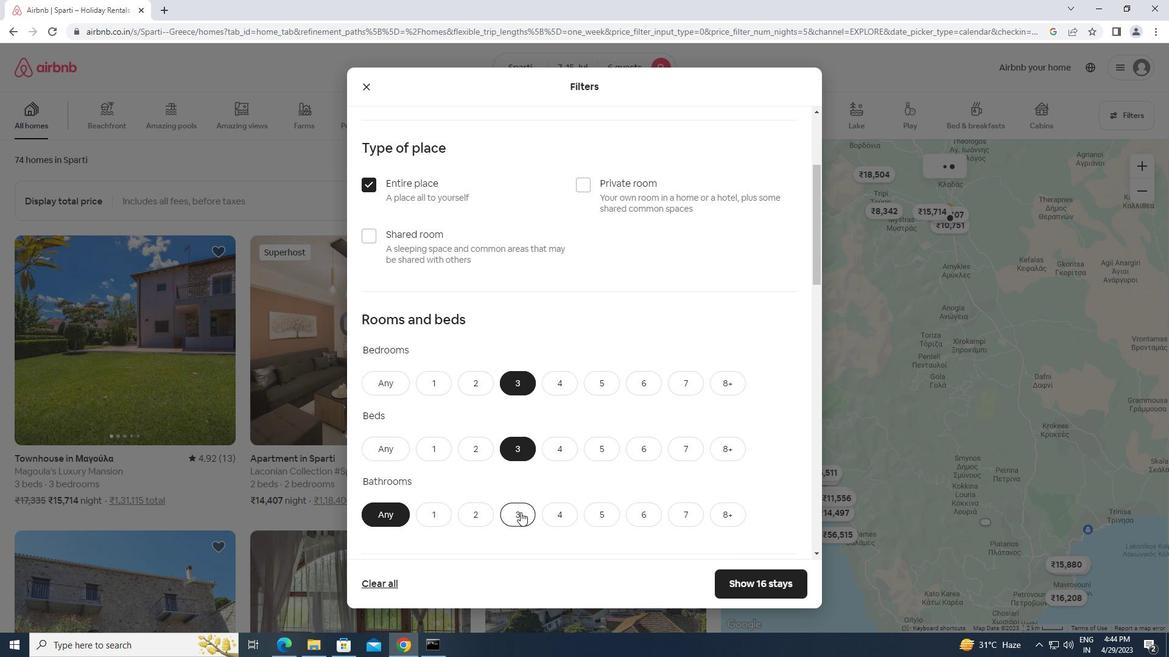 
Action: Mouse scrolled (522, 510) with delta (0, 0)
Screenshot: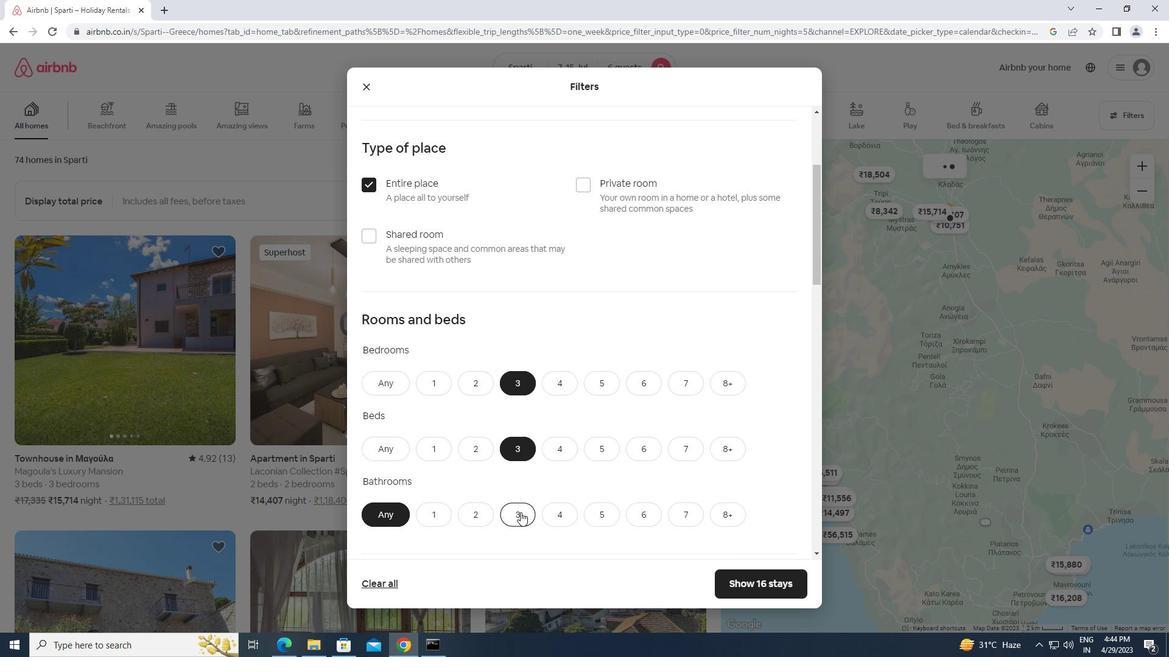 
Action: Mouse scrolled (522, 510) with delta (0, 0)
Screenshot: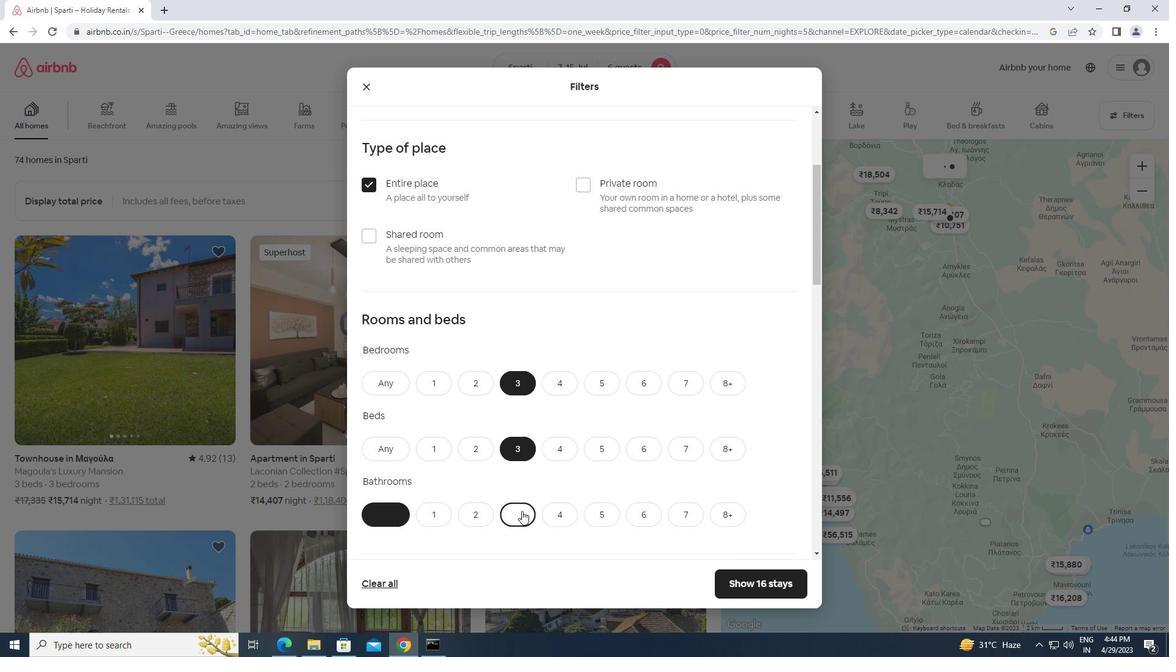 
Action: Mouse moved to (442, 476)
Screenshot: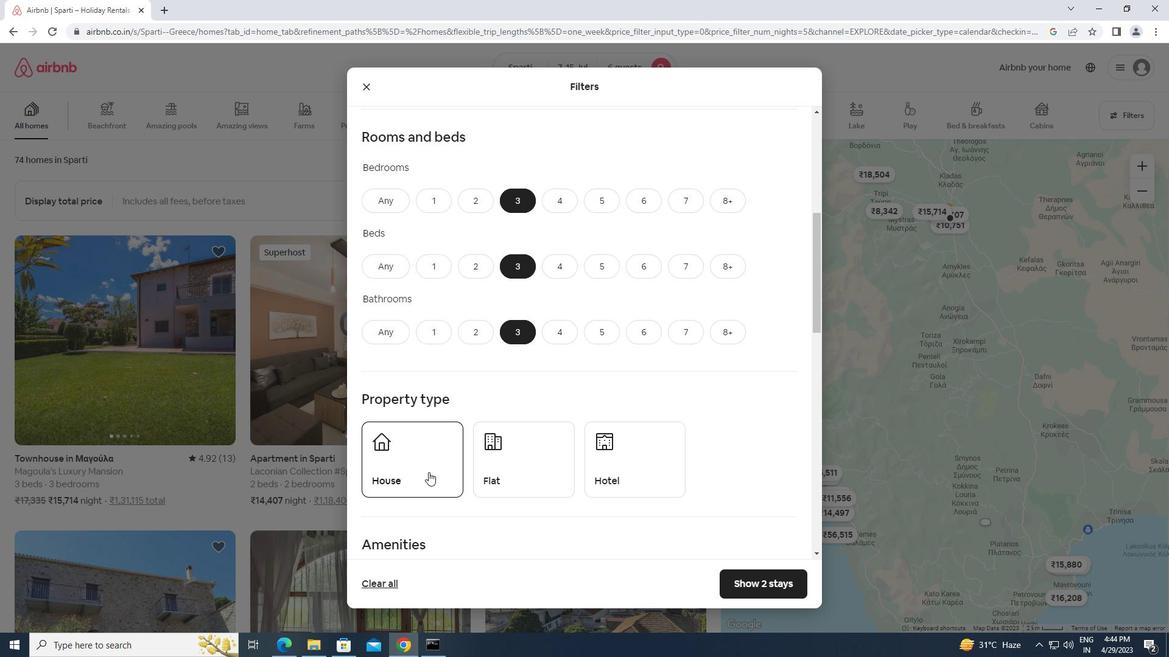 
Action: Mouse pressed left at (442, 476)
Screenshot: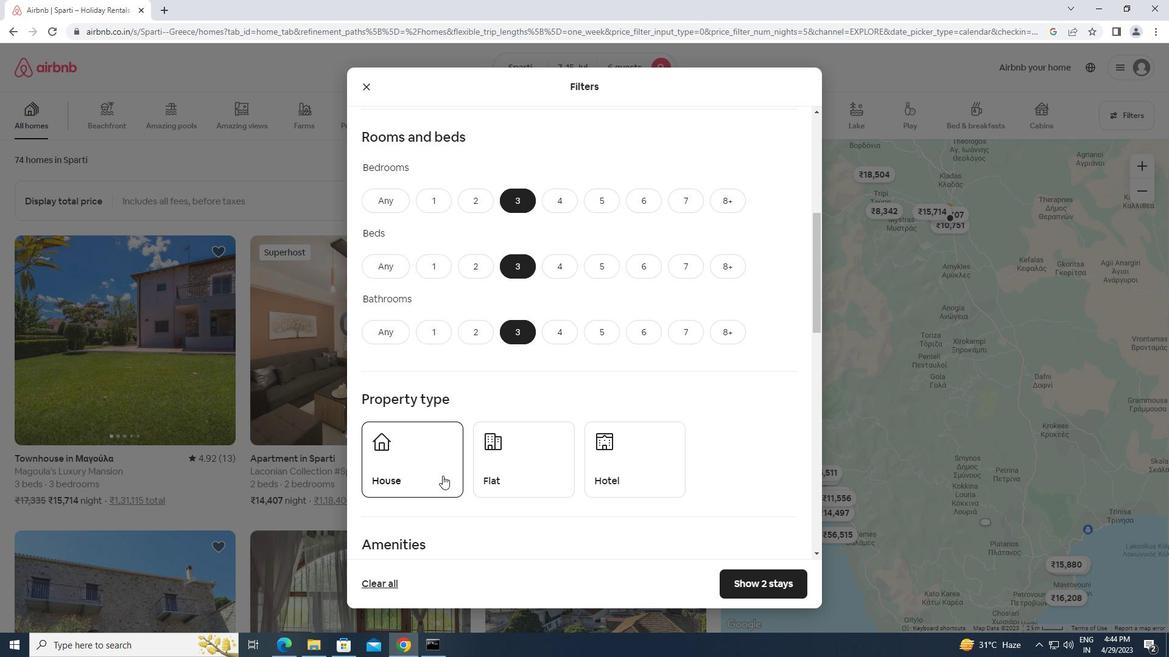 
Action: Mouse moved to (516, 475)
Screenshot: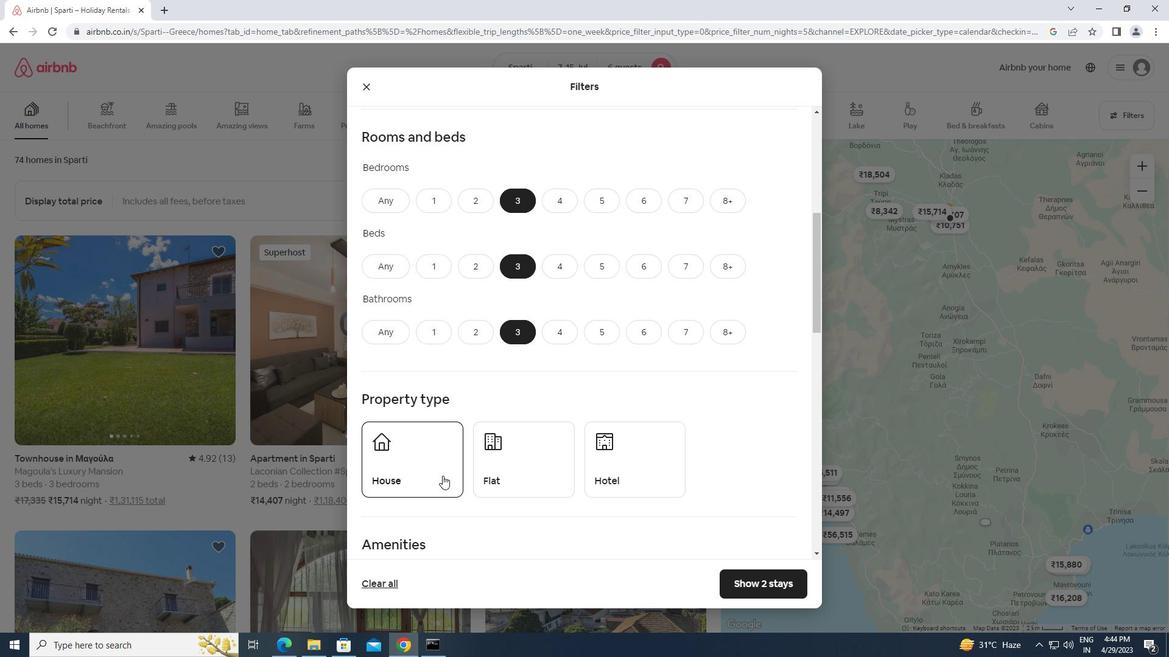 
Action: Mouse pressed left at (516, 475)
Screenshot: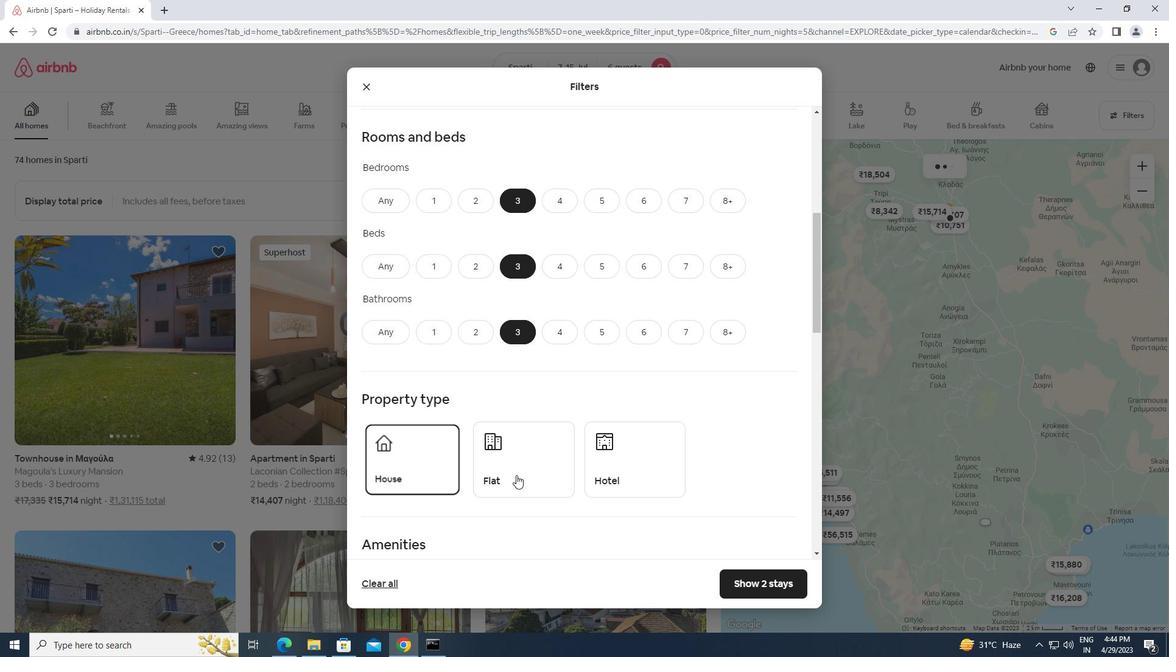
Action: Mouse moved to (602, 473)
Screenshot: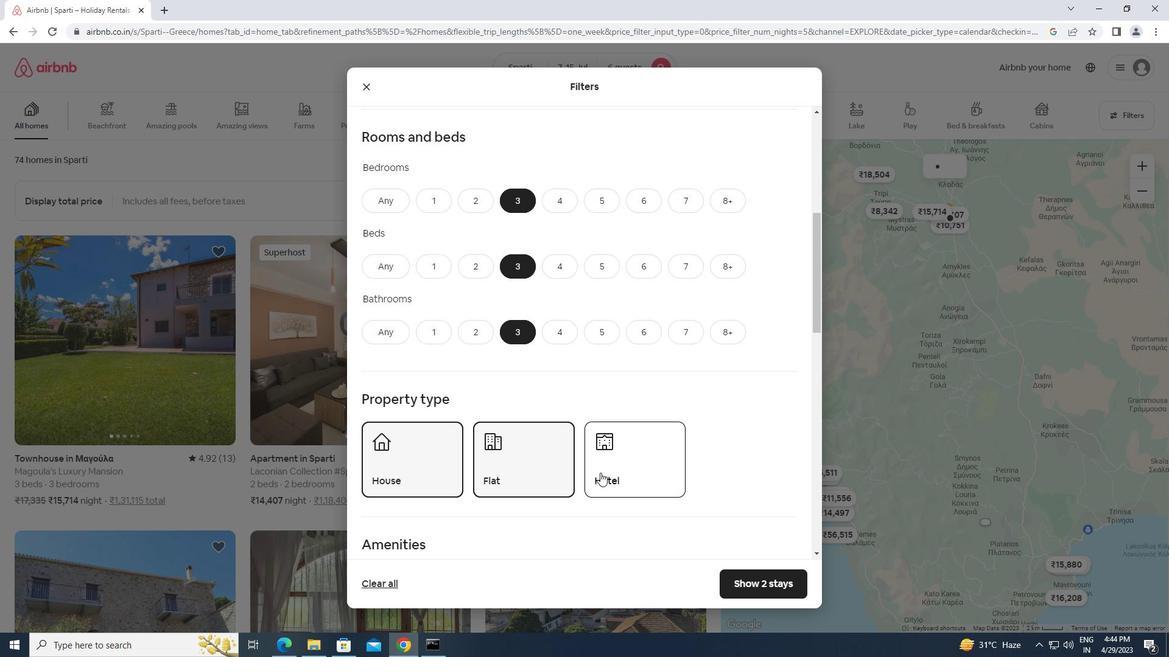 
Action: Mouse pressed left at (602, 473)
Screenshot: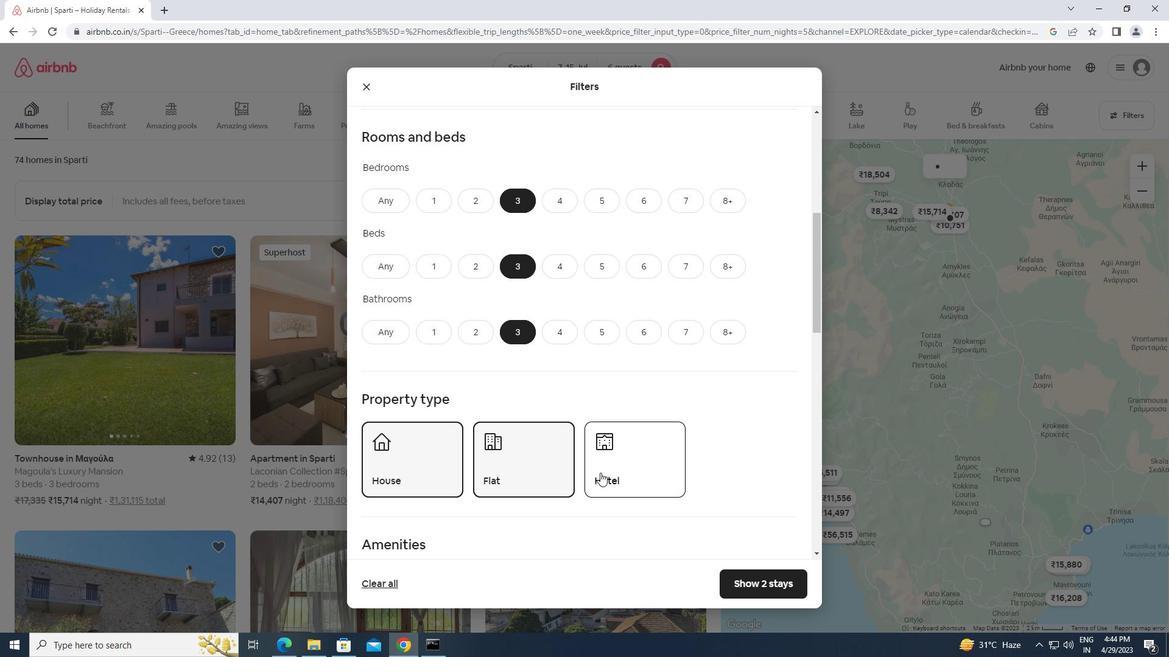 
Action: Mouse moved to (561, 471)
Screenshot: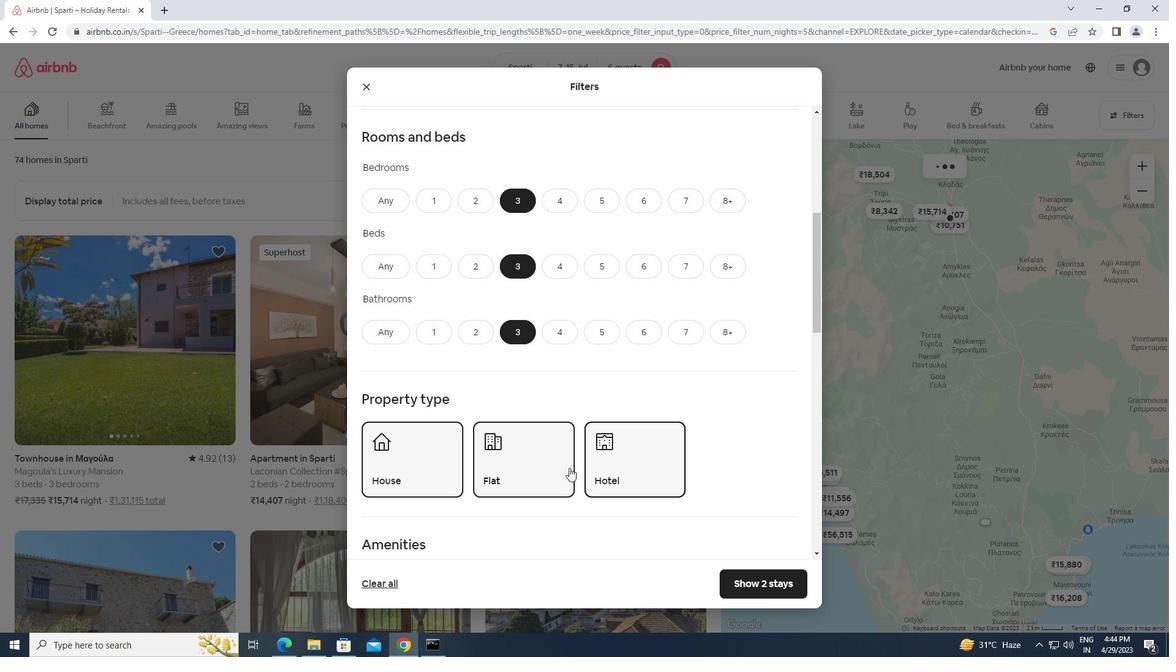 
Action: Mouse scrolled (561, 471) with delta (0, 0)
Screenshot: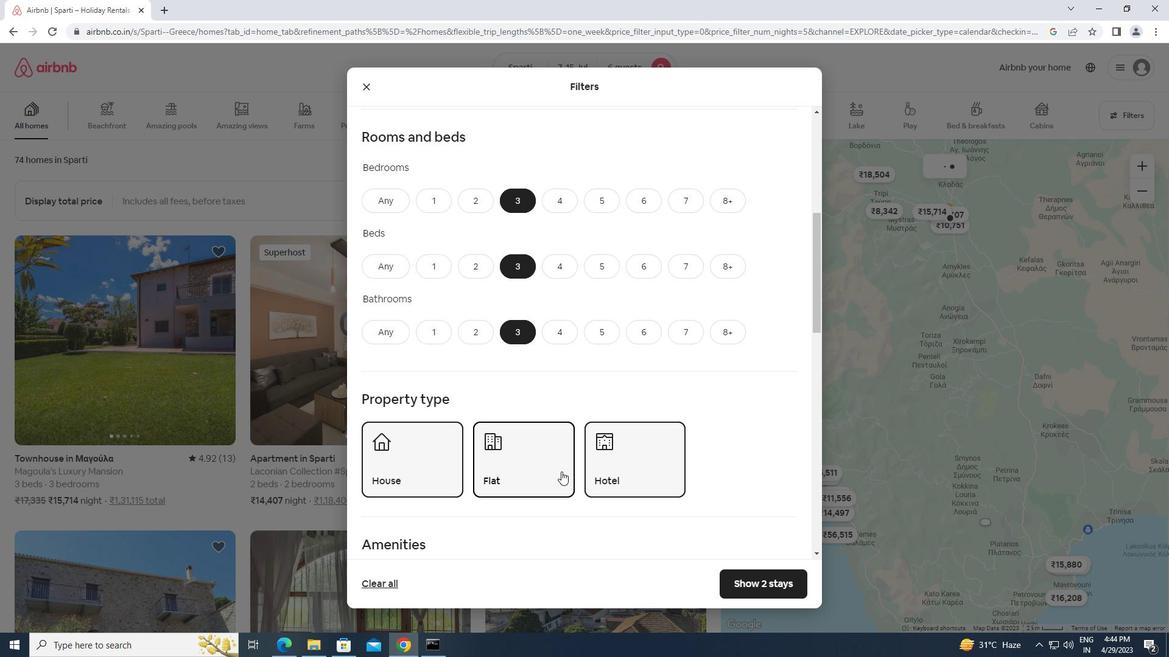 
Action: Mouse scrolled (561, 471) with delta (0, 0)
Screenshot: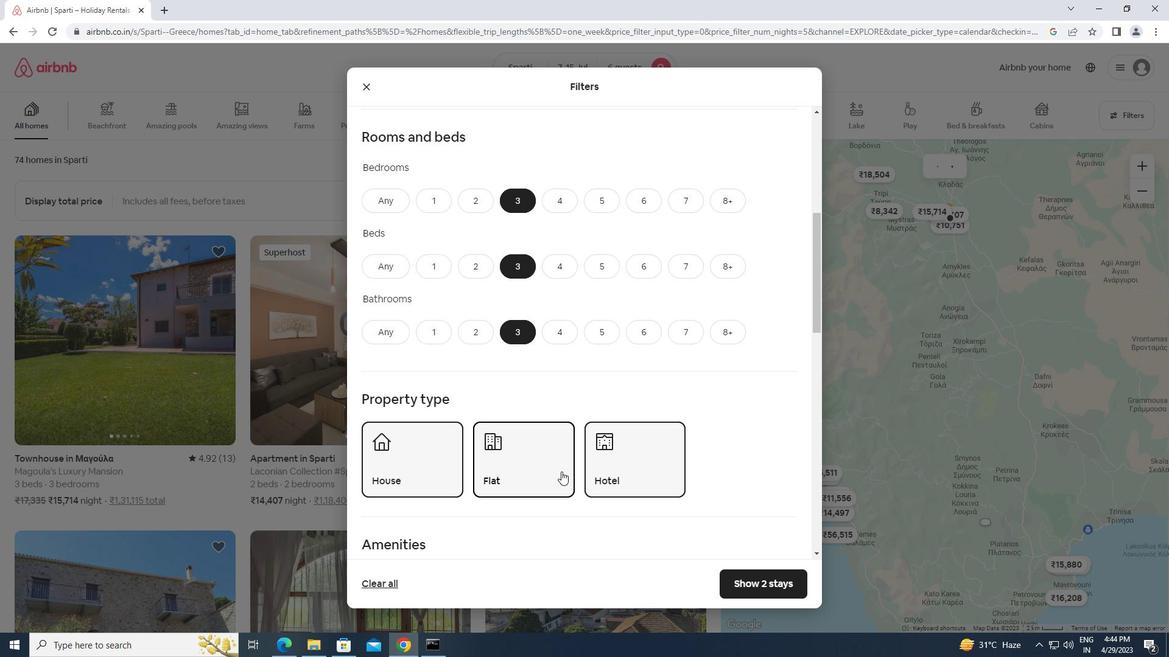 
Action: Mouse scrolled (561, 471) with delta (0, 0)
Screenshot: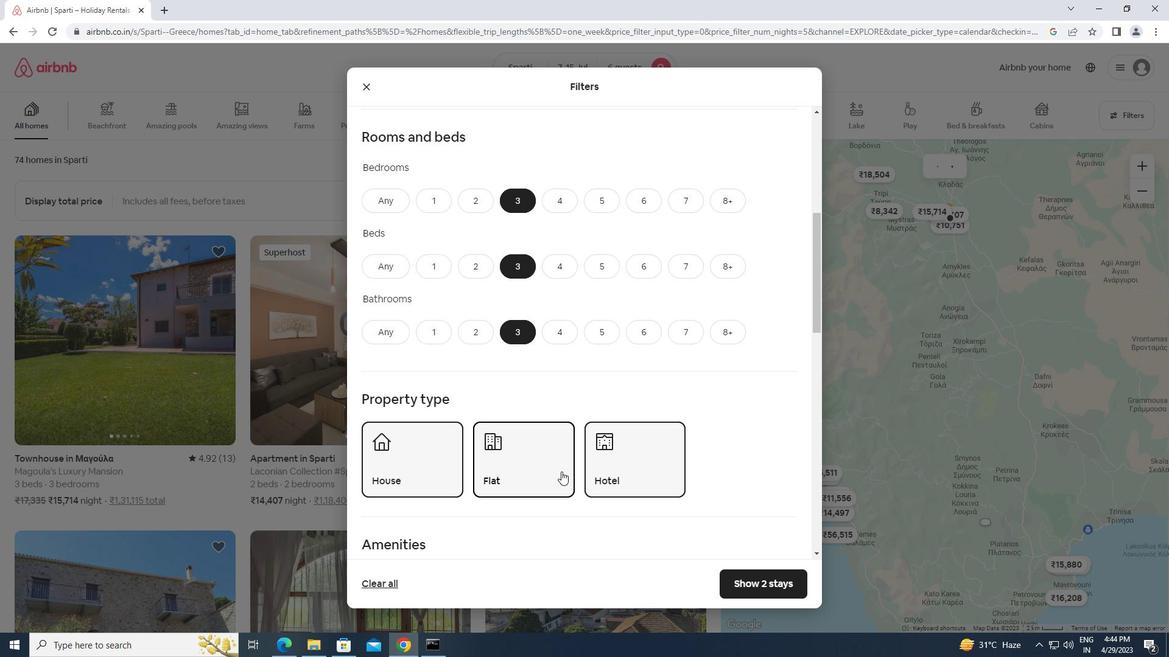
Action: Mouse scrolled (561, 471) with delta (0, 0)
Screenshot: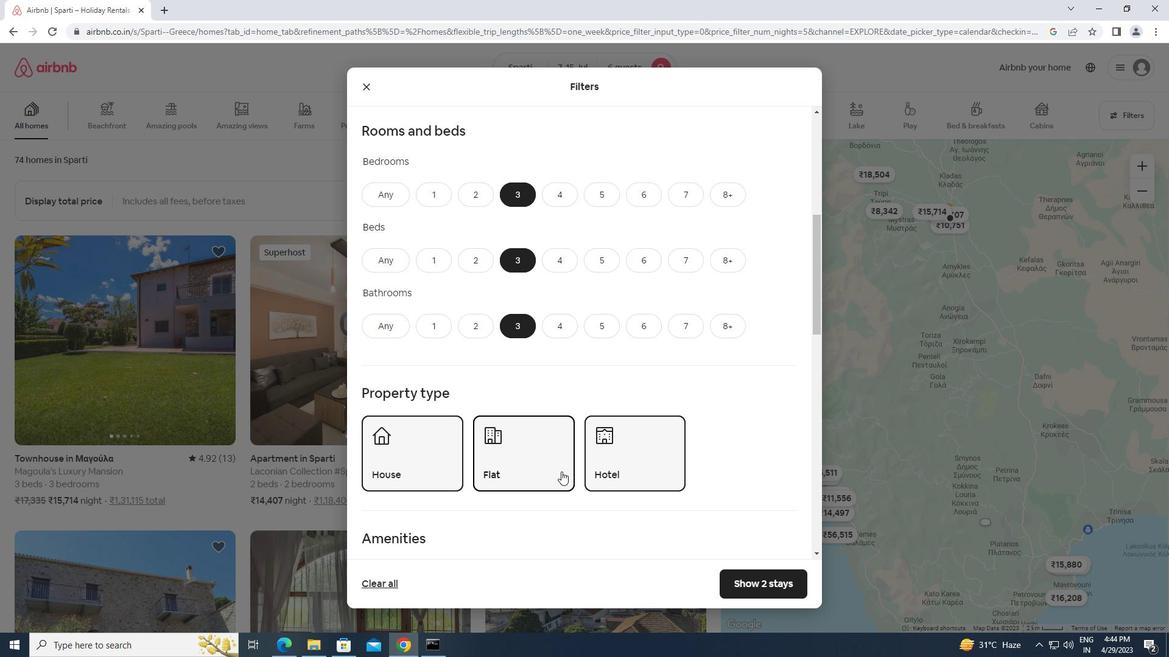 
Action: Mouse moved to (368, 392)
Screenshot: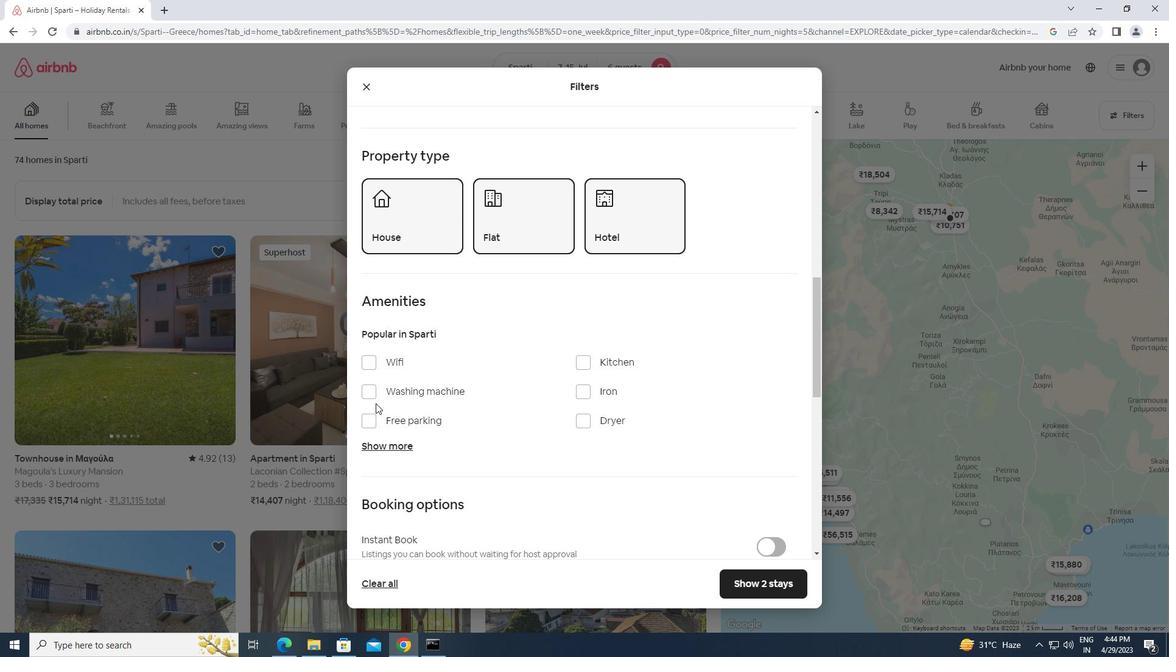 
Action: Mouse pressed left at (368, 392)
Screenshot: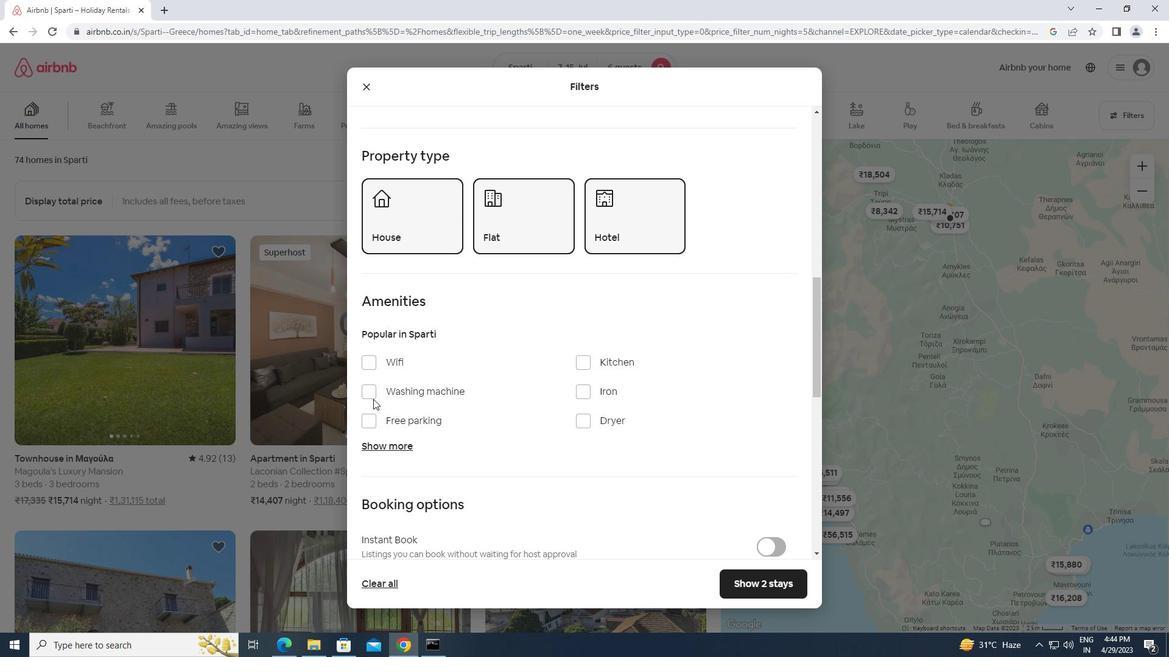 
Action: Mouse moved to (476, 455)
Screenshot: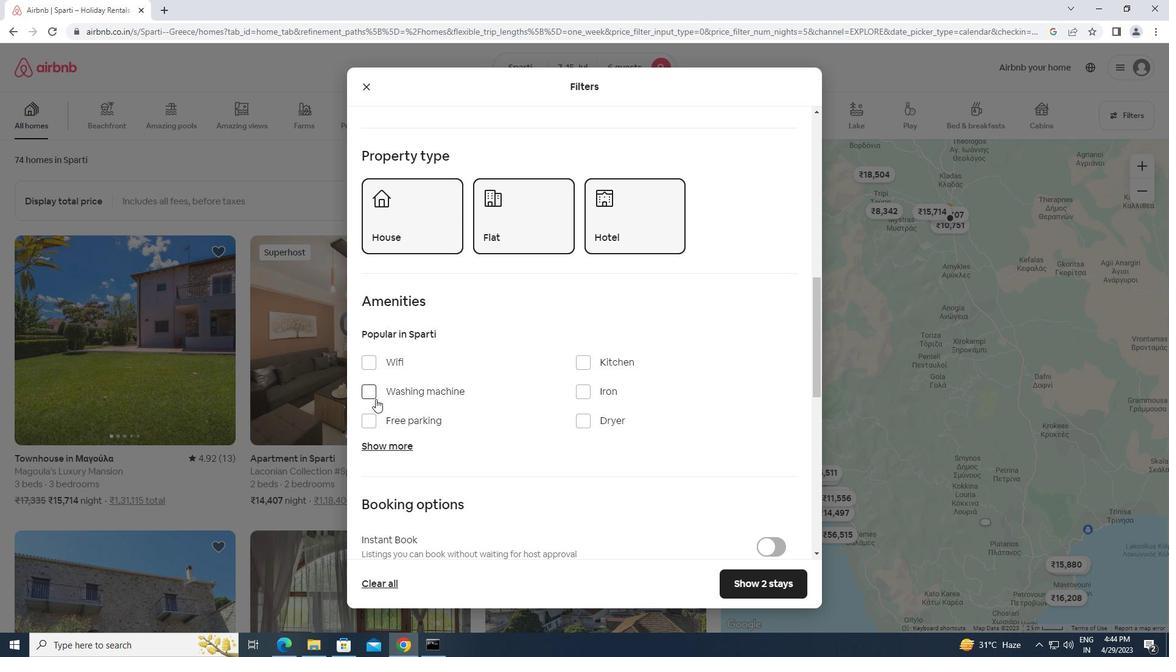 
Action: Mouse scrolled (476, 454) with delta (0, 0)
Screenshot: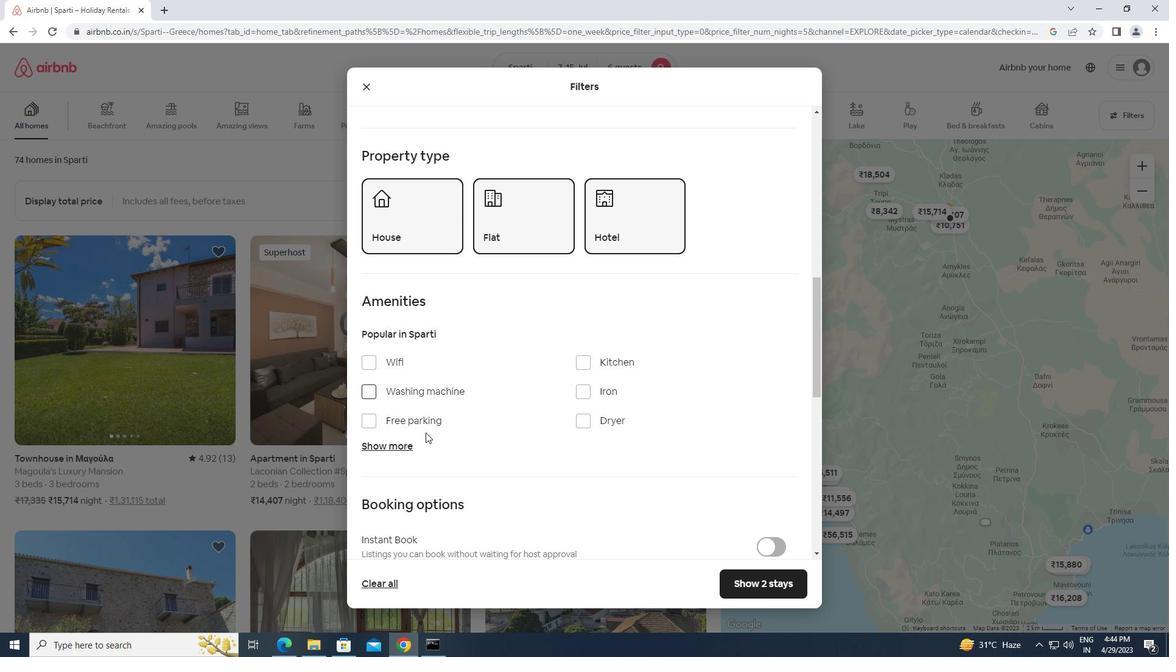 
Action: Mouse scrolled (476, 454) with delta (0, 0)
Screenshot: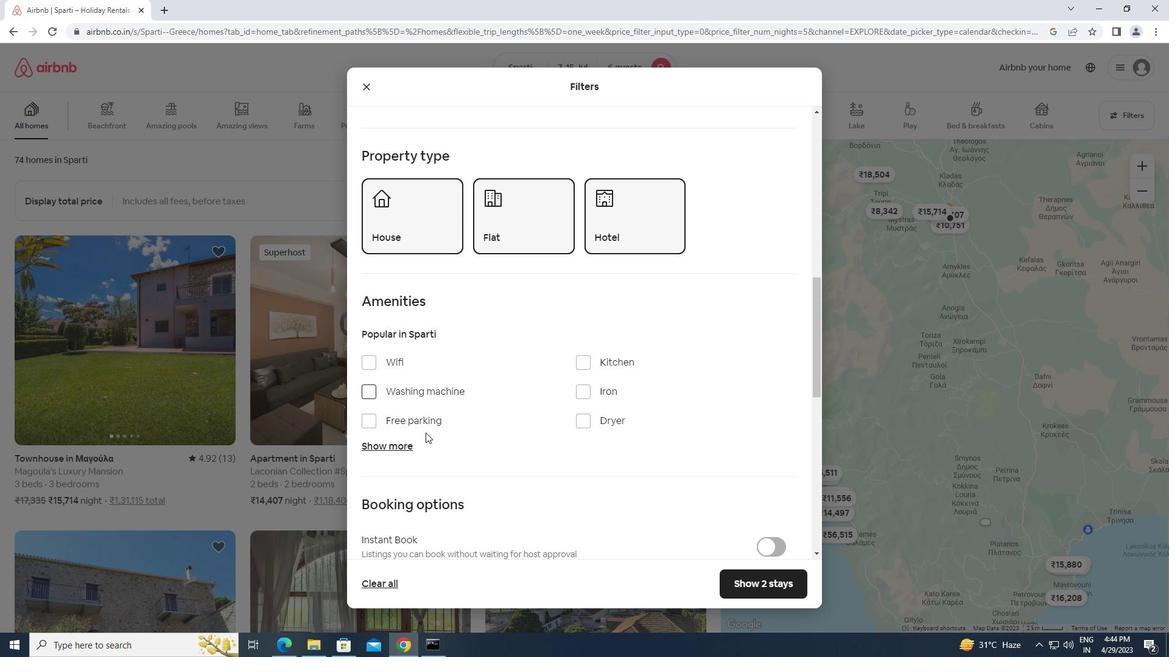 
Action: Mouse scrolled (476, 454) with delta (0, 0)
Screenshot: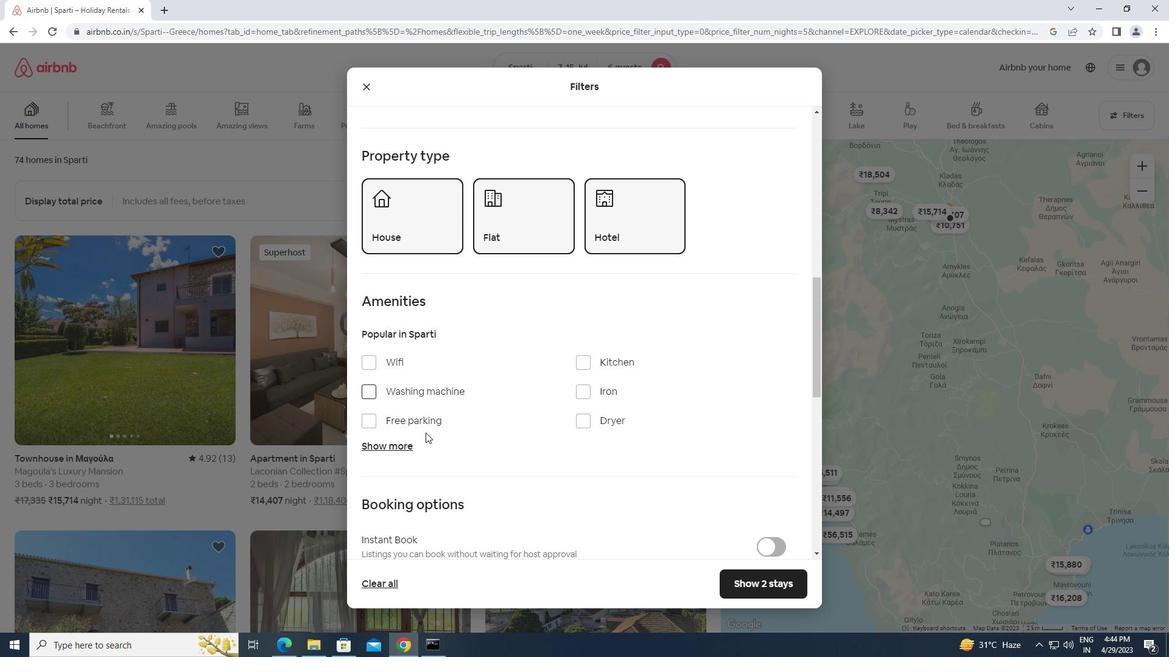
Action: Mouse scrolled (476, 454) with delta (0, 0)
Screenshot: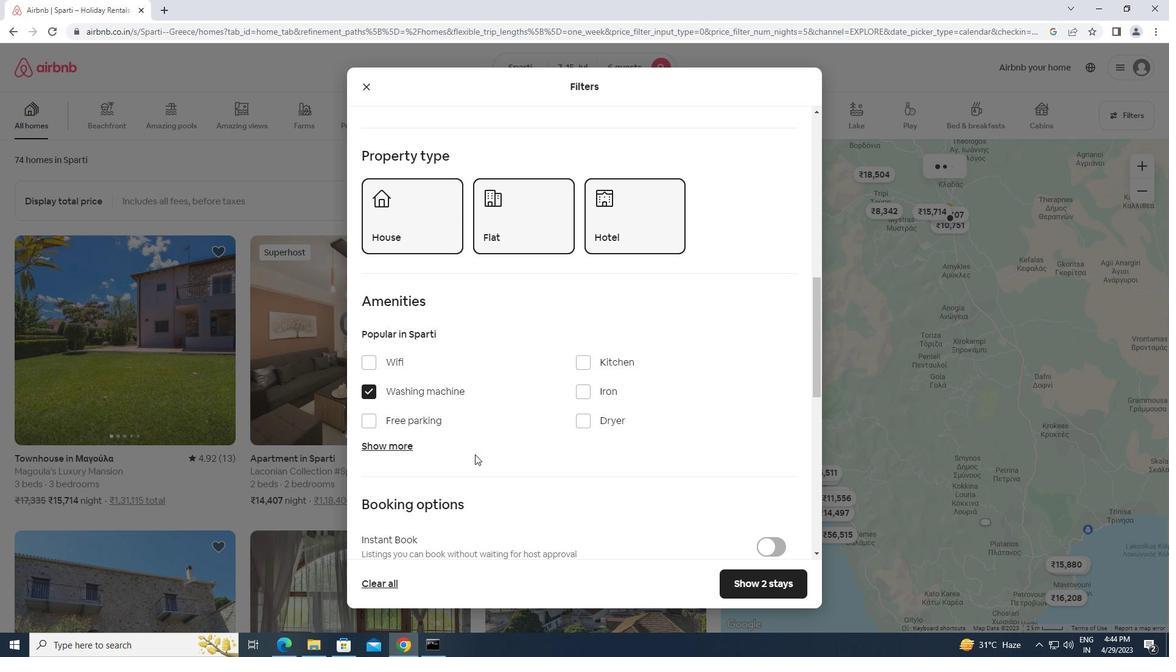 
Action: Mouse scrolled (476, 454) with delta (0, 0)
Screenshot: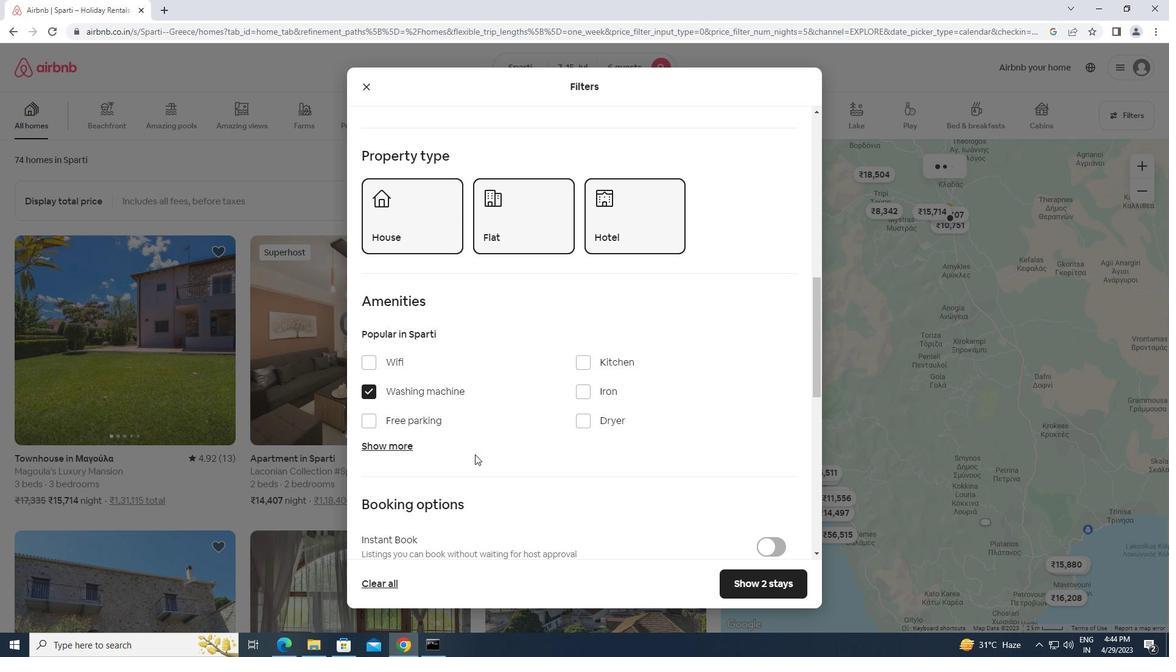 
Action: Mouse moved to (764, 283)
Screenshot: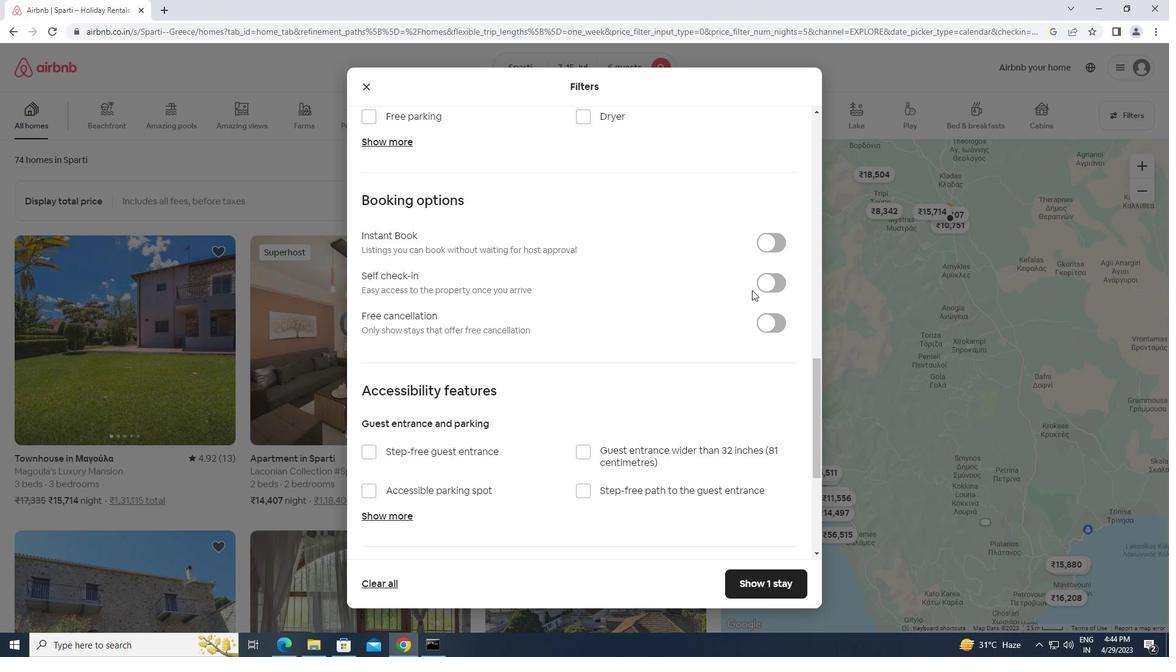 
Action: Mouse pressed left at (764, 283)
Screenshot: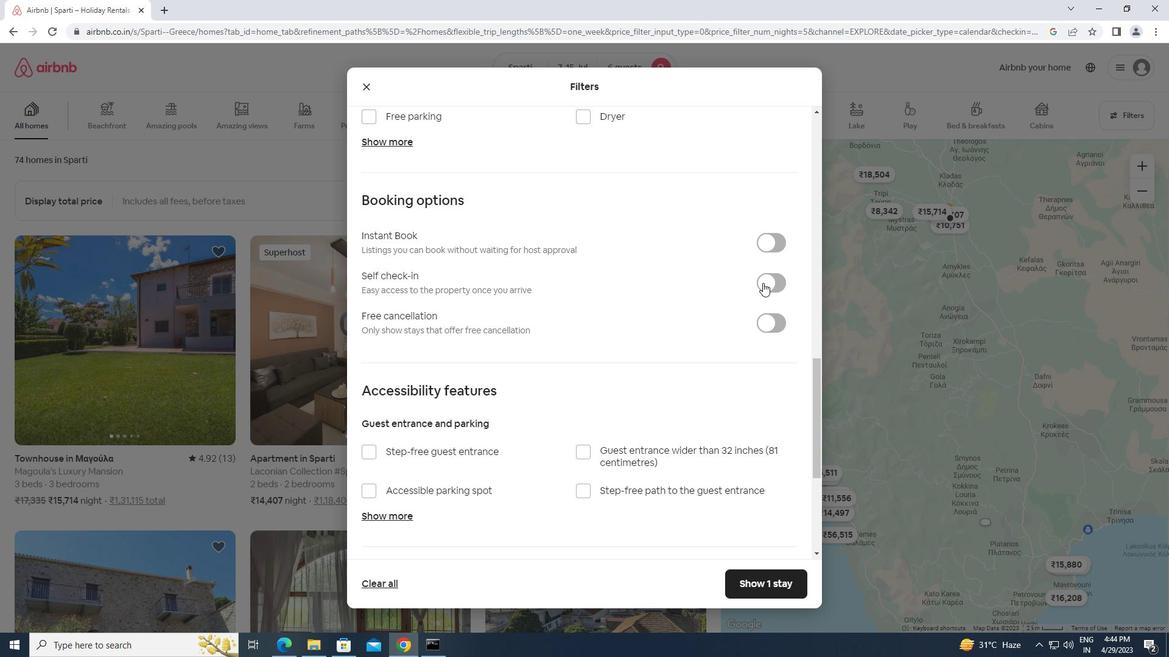 
Action: Mouse moved to (597, 345)
Screenshot: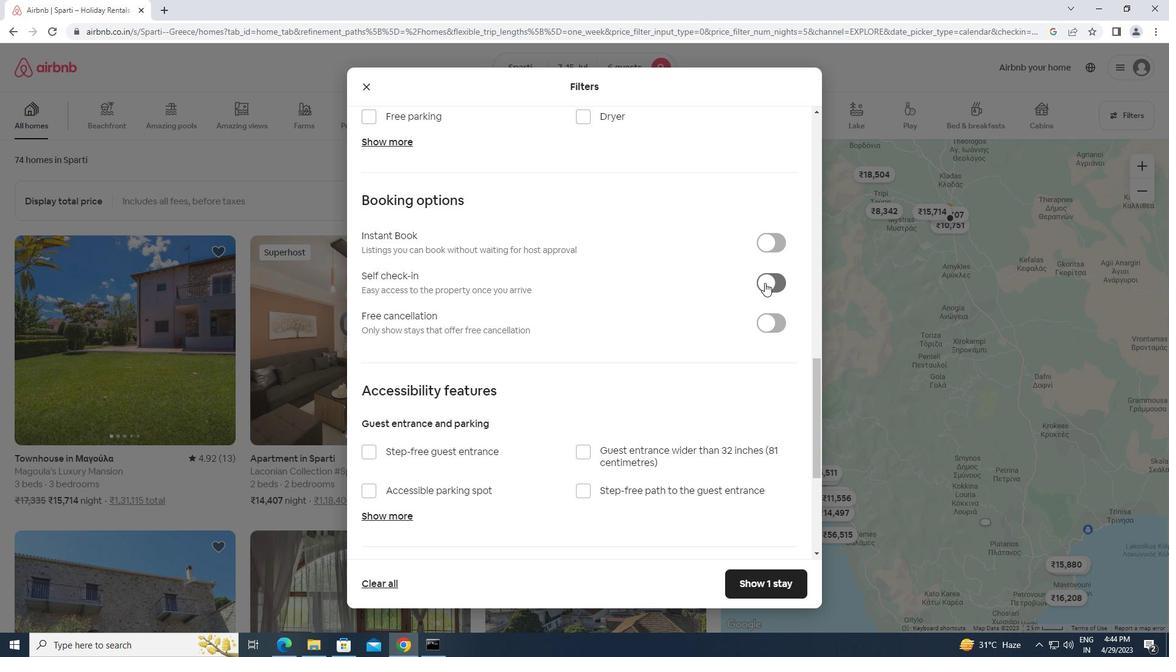 
Action: Mouse scrolled (597, 344) with delta (0, 0)
Screenshot: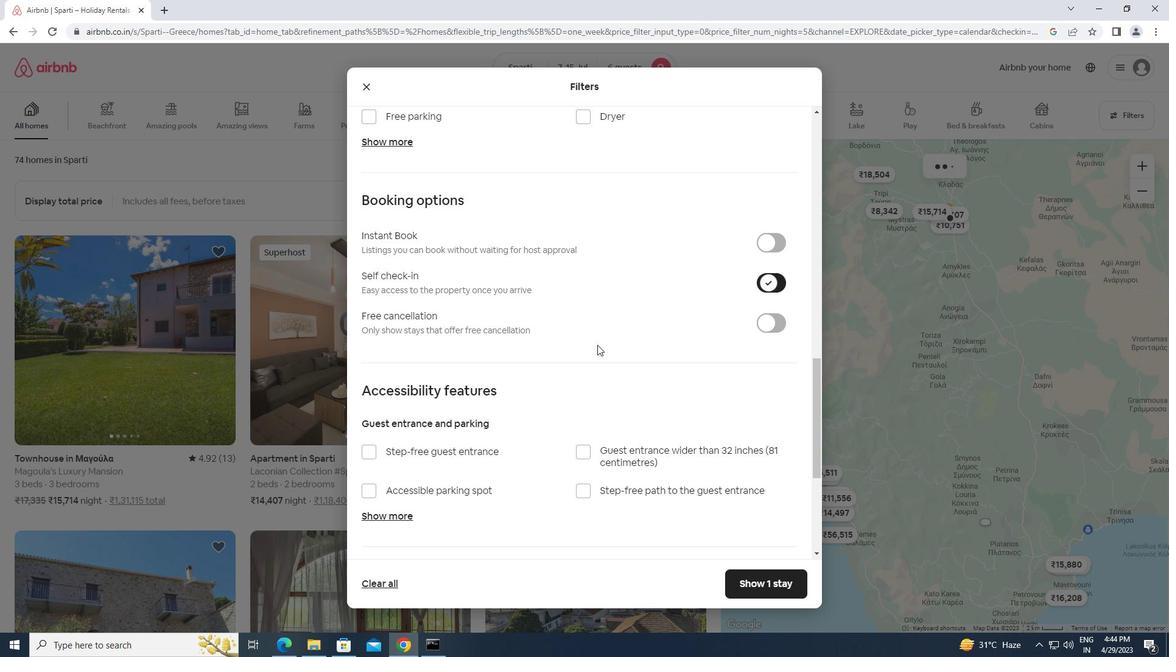 
Action: Mouse scrolled (597, 344) with delta (0, 0)
Screenshot: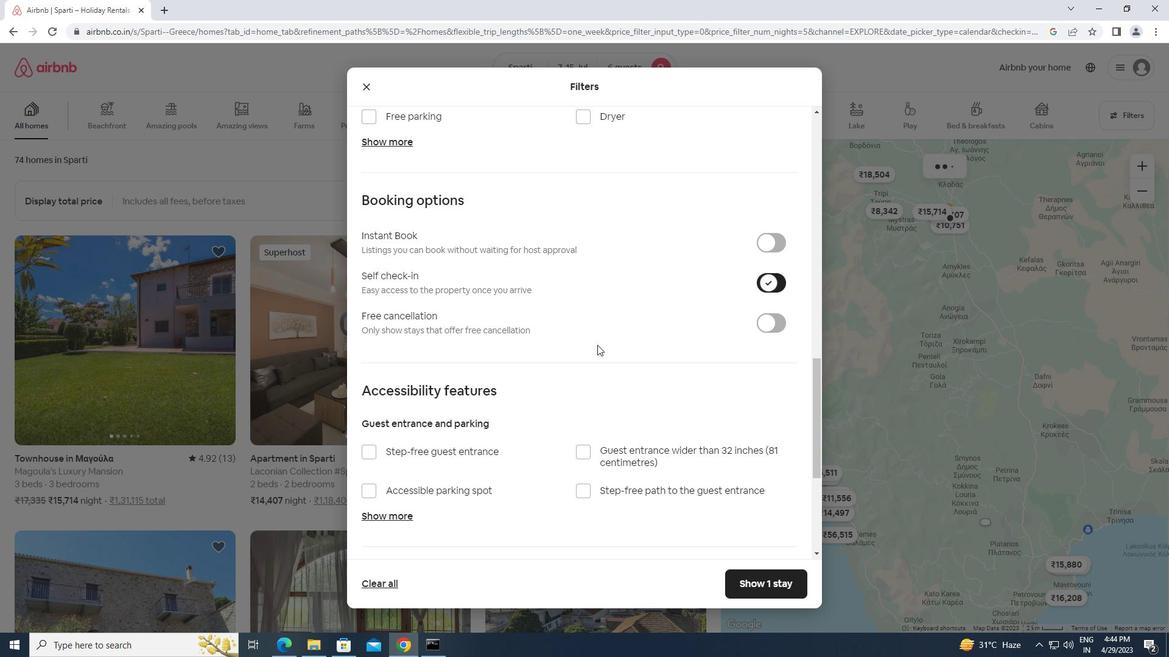 
Action: Mouse scrolled (597, 344) with delta (0, 0)
Screenshot: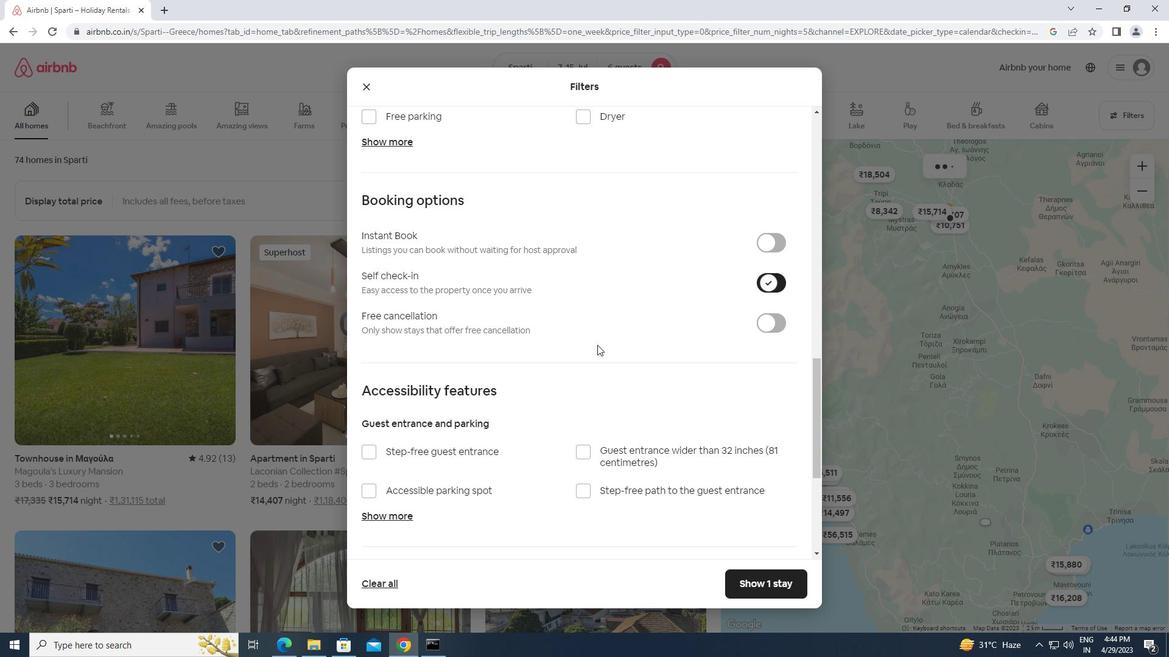 
Action: Mouse scrolled (597, 344) with delta (0, 0)
Screenshot: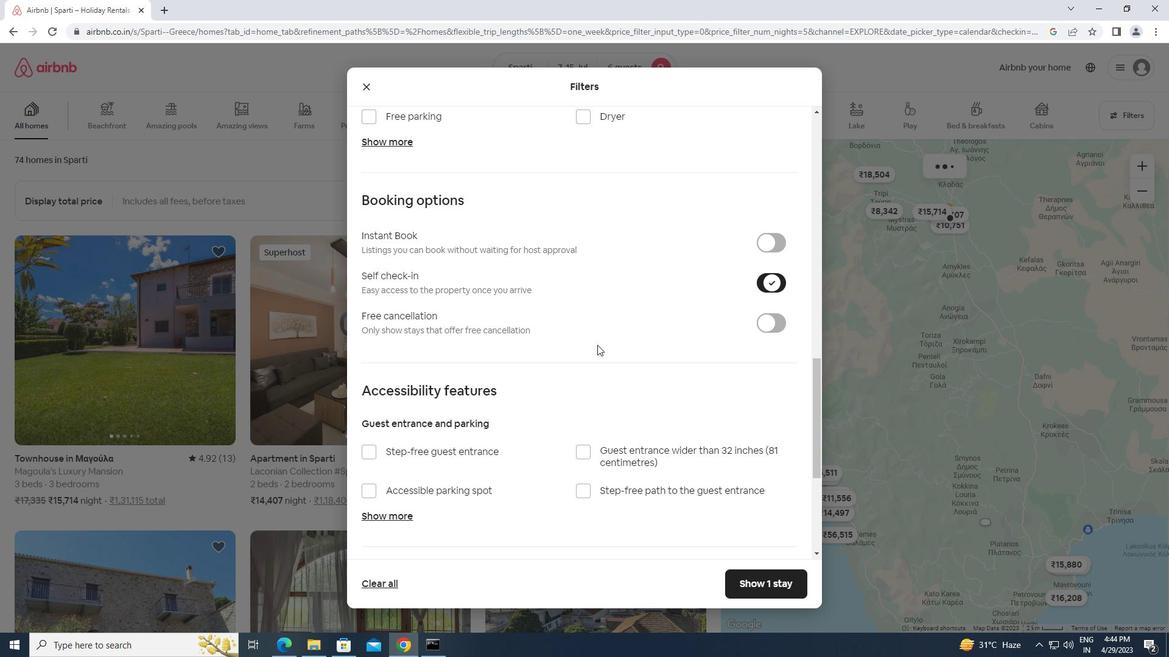 
Action: Mouse moved to (596, 345)
Screenshot: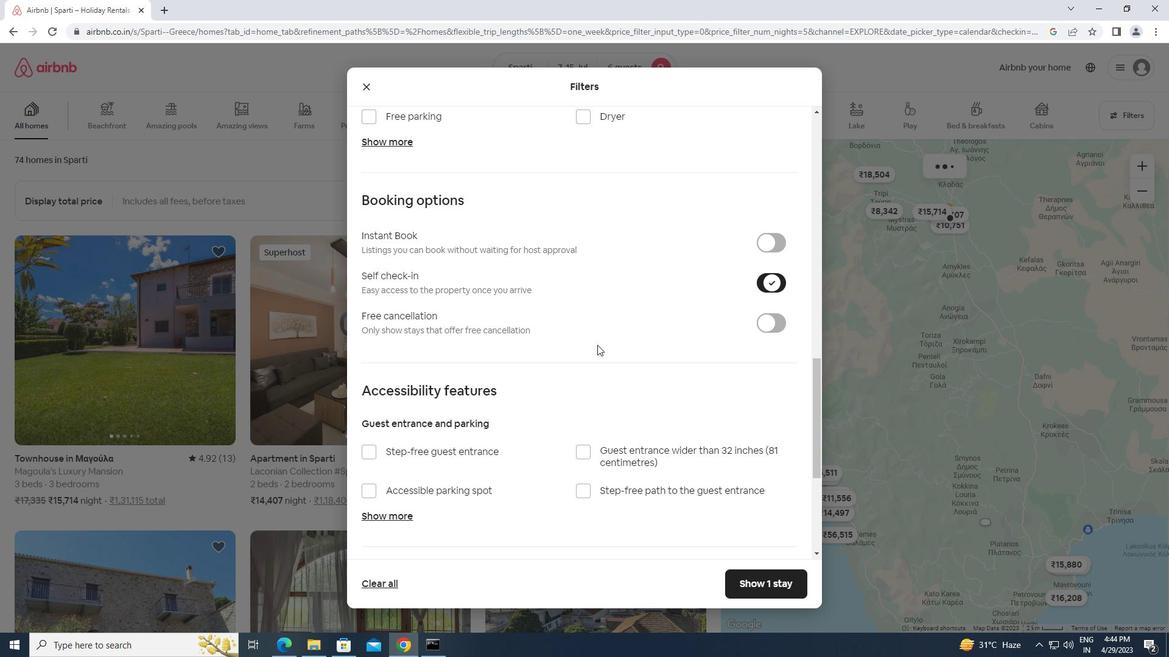 
Action: Mouse scrolled (596, 345) with delta (0, 0)
Screenshot: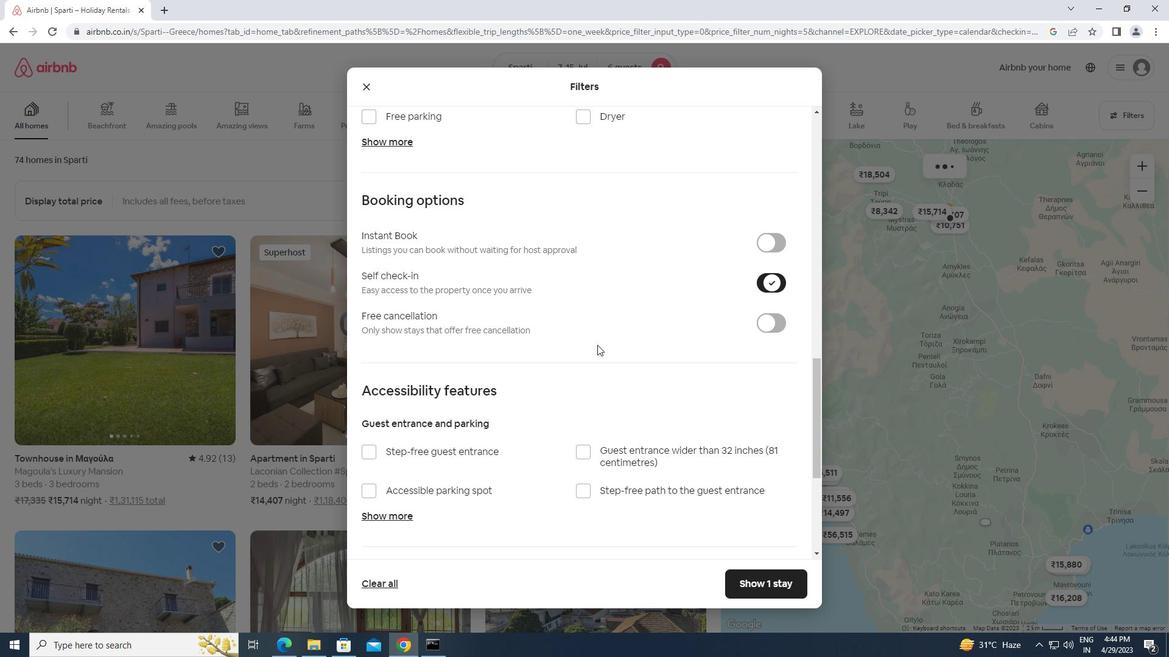 
Action: Mouse scrolled (596, 345) with delta (0, 0)
Screenshot: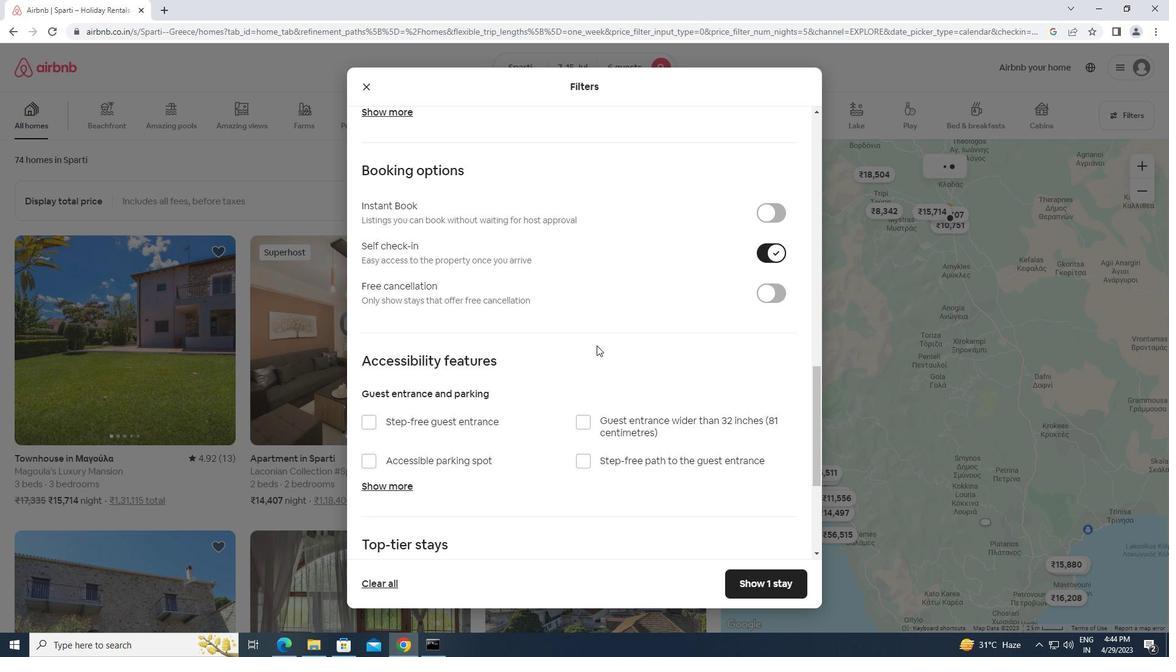 
Action: Mouse scrolled (596, 345) with delta (0, 0)
Screenshot: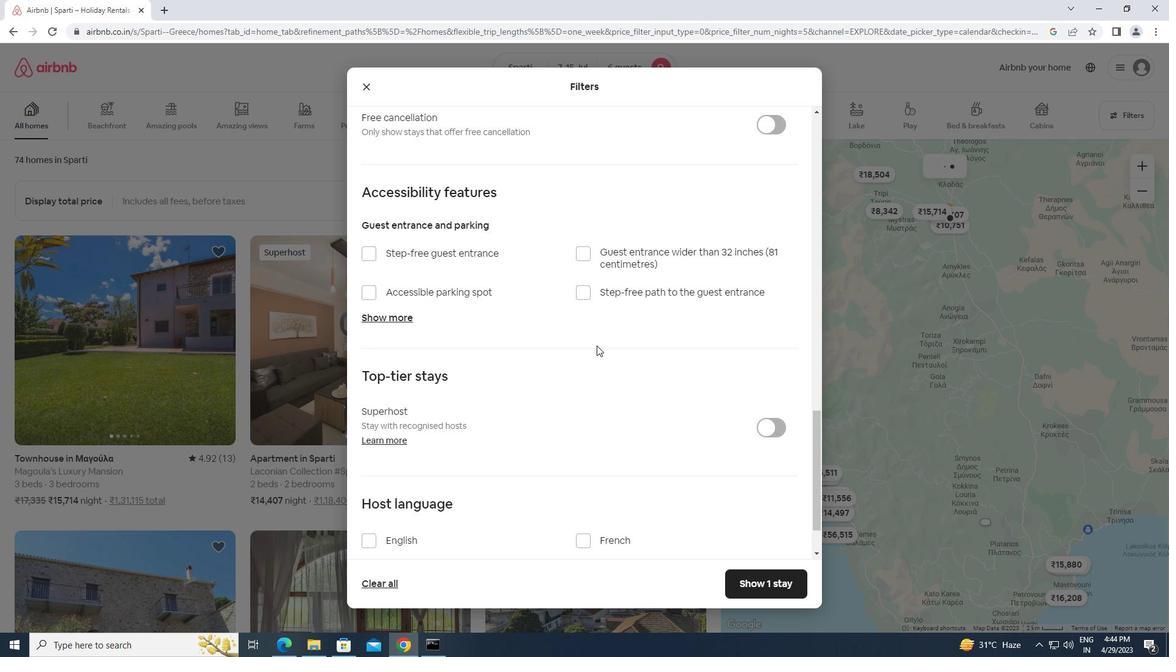 
Action: Mouse scrolled (596, 345) with delta (0, 0)
Screenshot: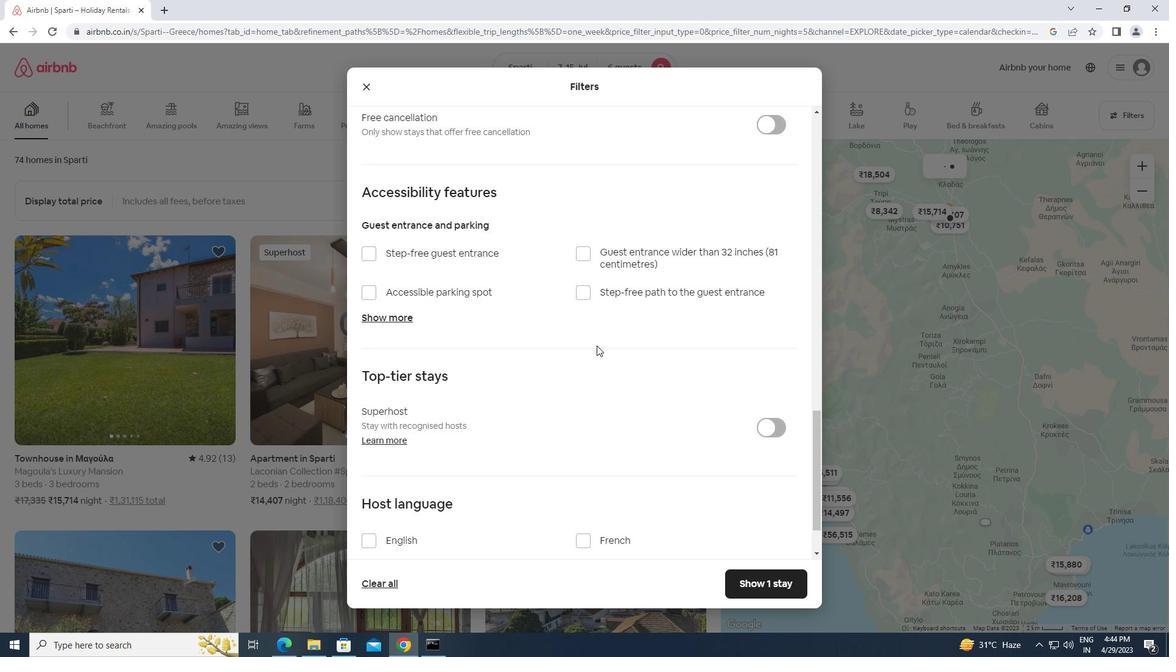 
Action: Mouse scrolled (596, 345) with delta (0, 0)
Screenshot: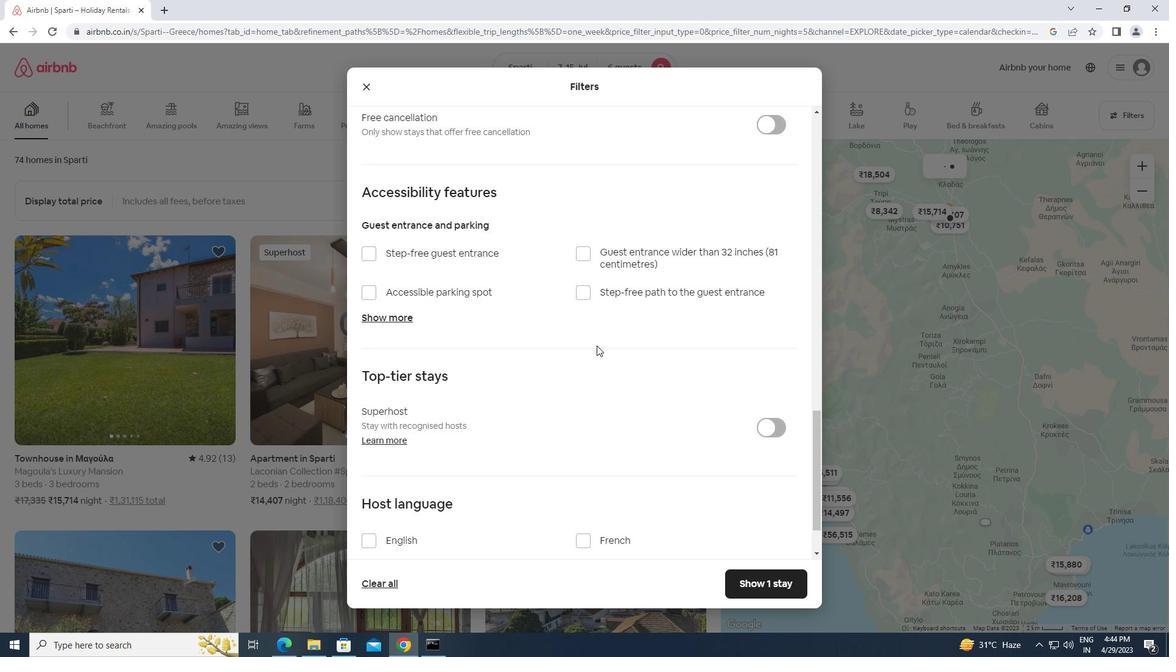 
Action: Mouse moved to (359, 475)
Screenshot: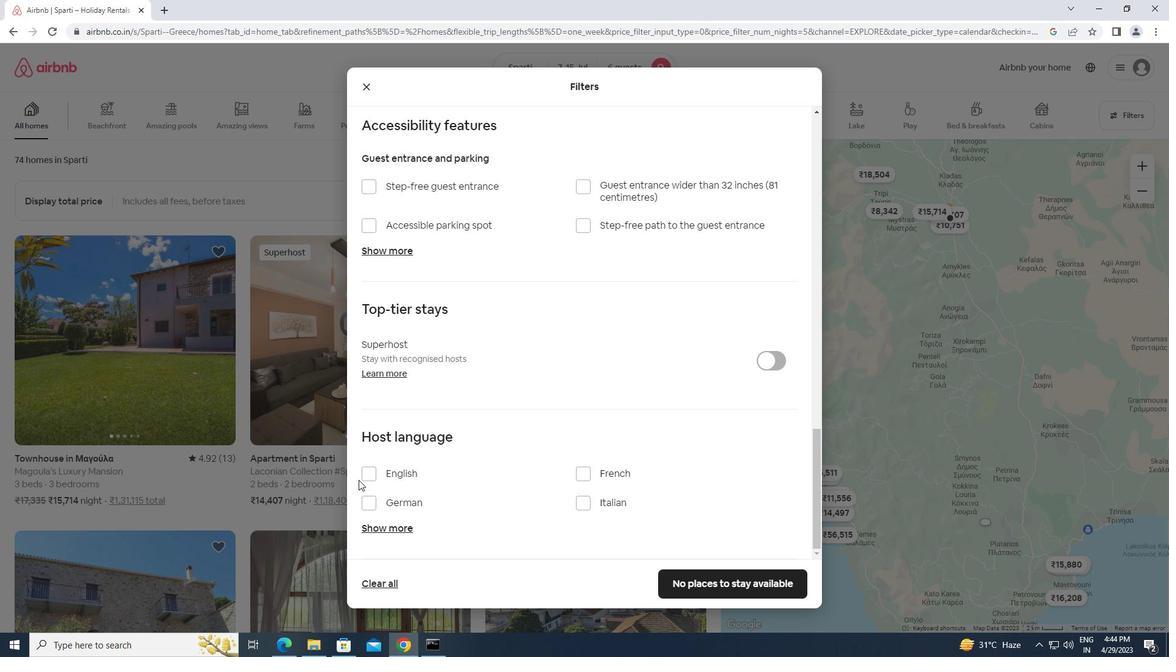 
Action: Mouse pressed left at (359, 475)
Screenshot: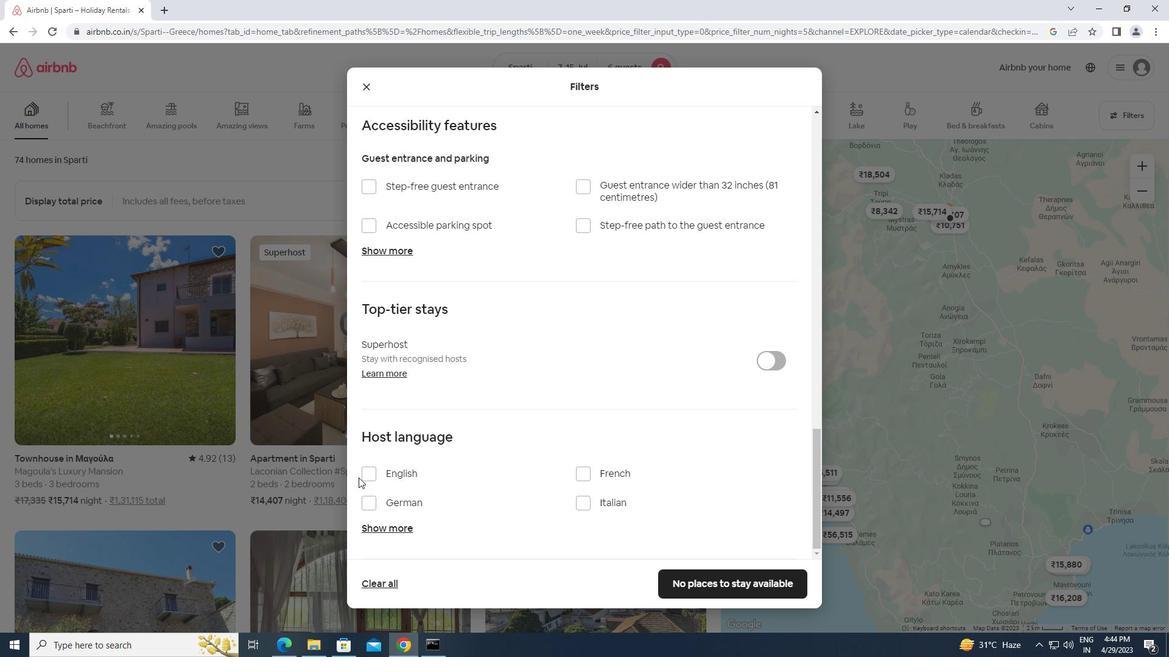 
Action: Mouse moved to (370, 473)
Screenshot: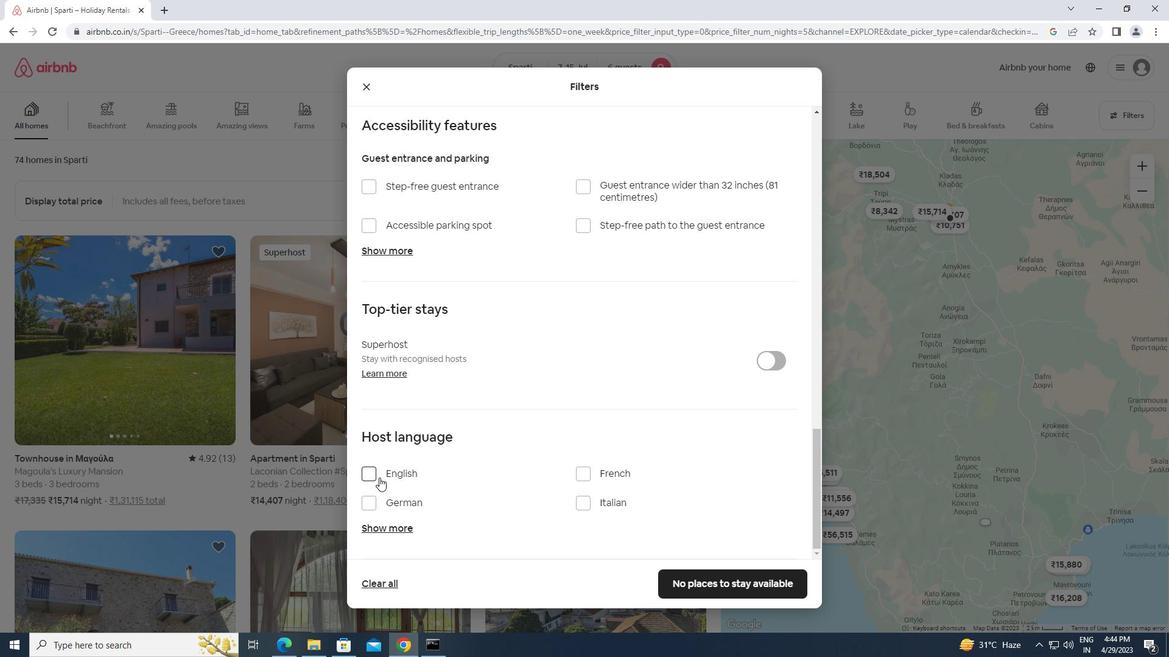 
Action: Mouse pressed left at (370, 473)
Screenshot: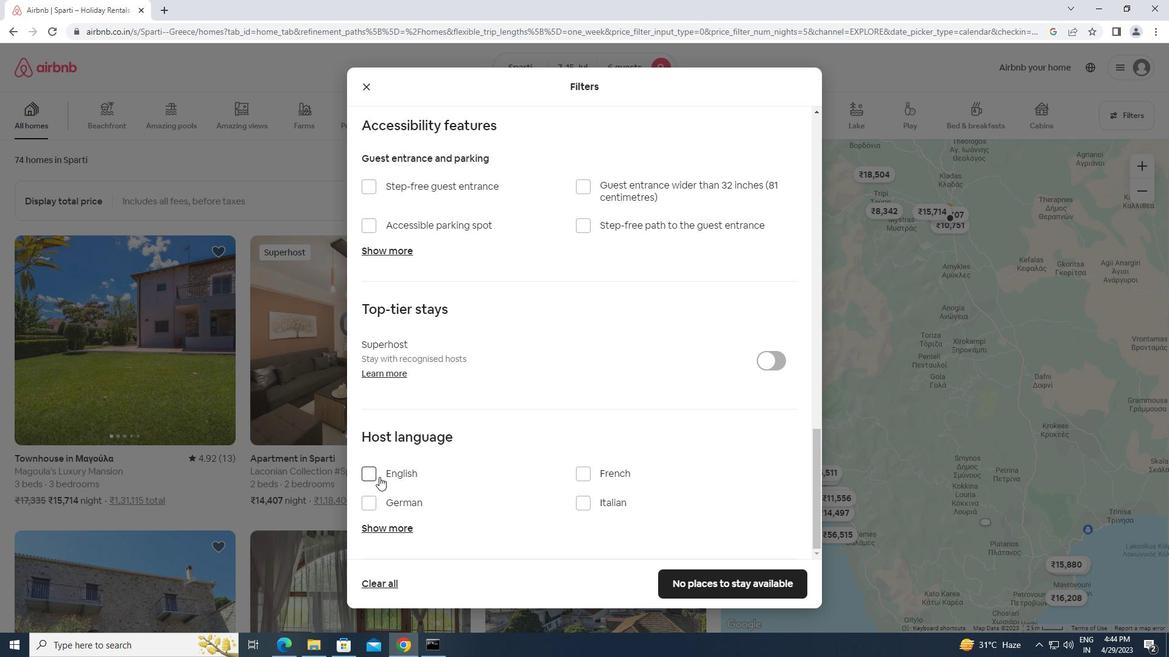 
Action: Mouse moved to (701, 582)
Screenshot: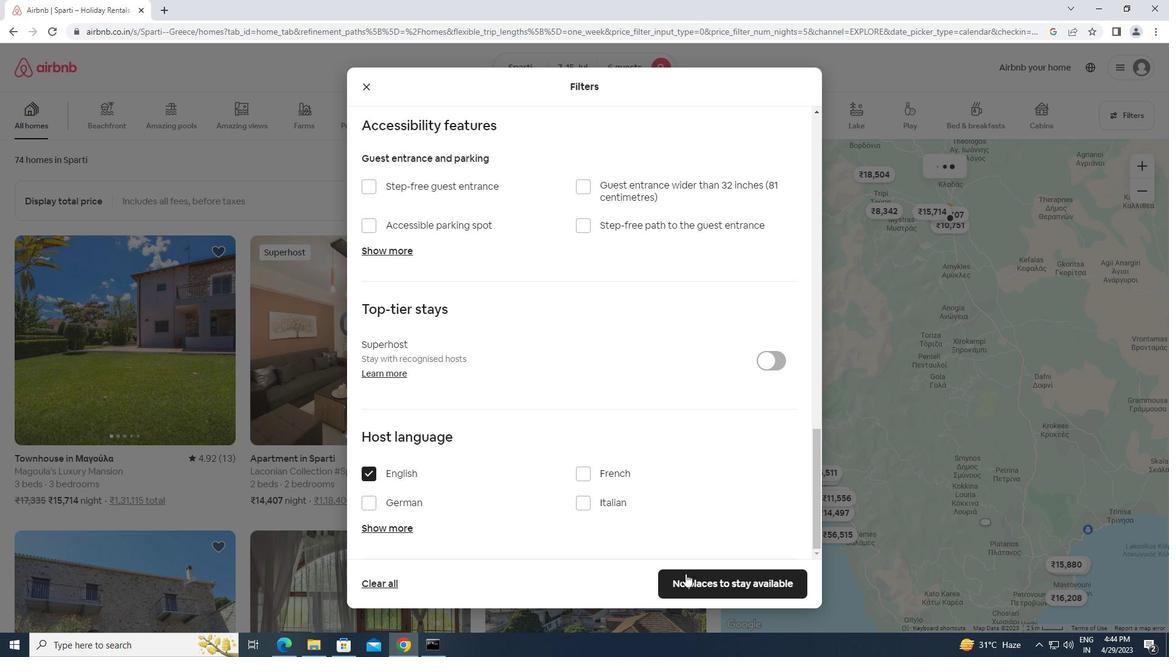 
Action: Mouse pressed left at (701, 582)
Screenshot: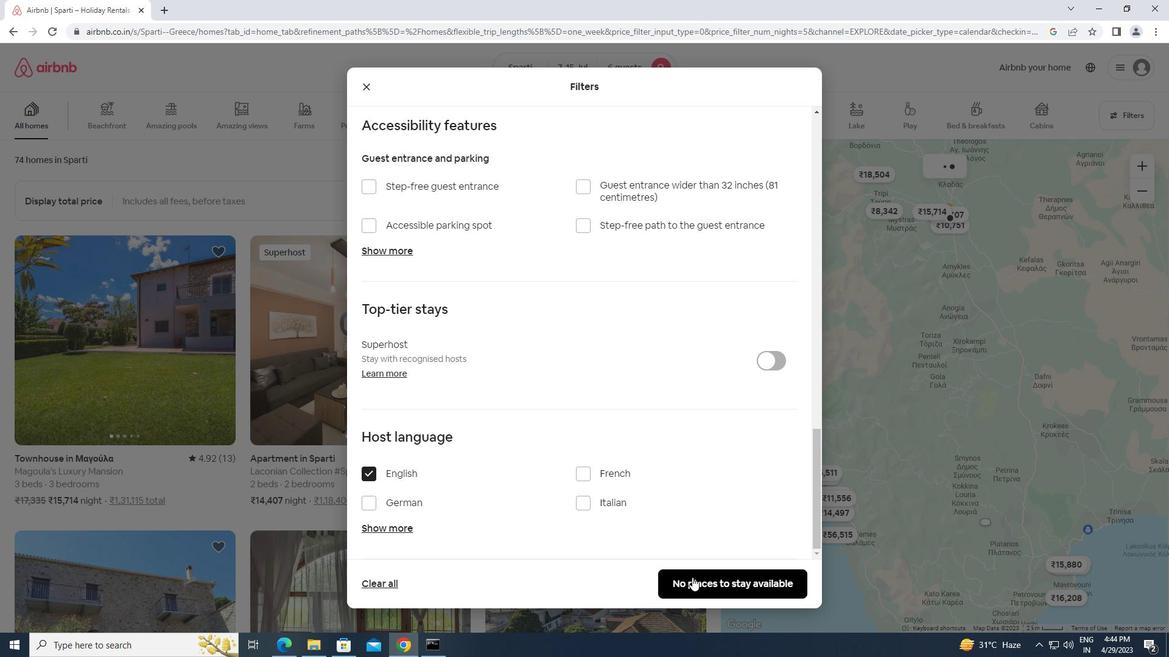 
Action: Mouse moved to (701, 582)
Screenshot: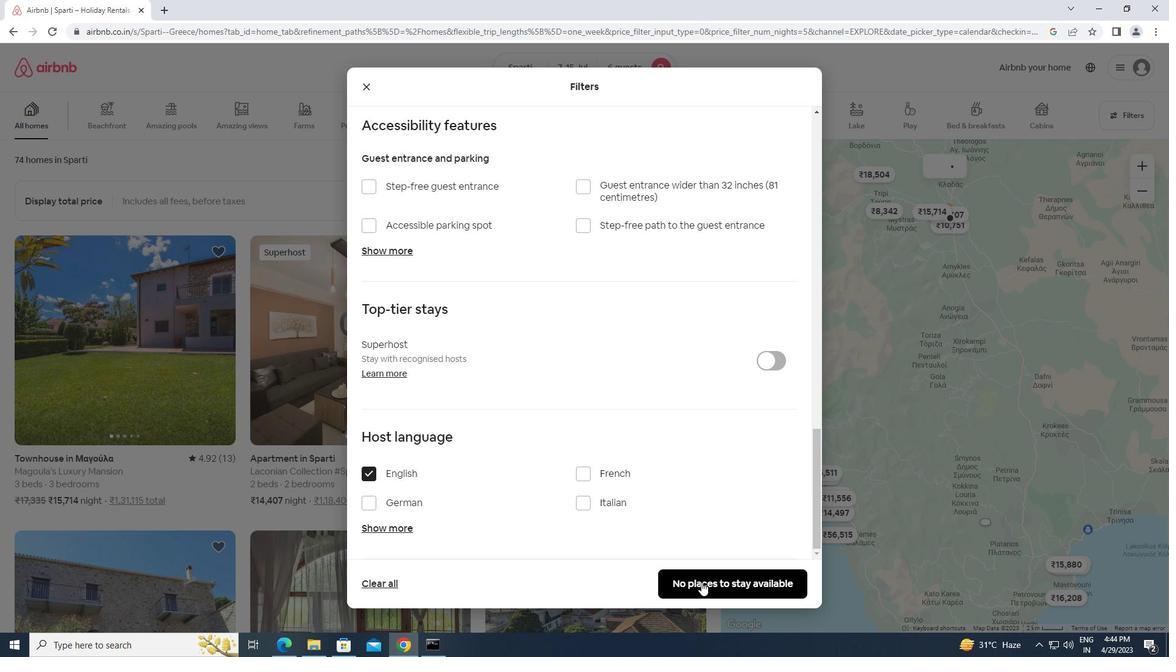 
